 Task: Log work in the project AptitudeWorks for the issue 'Address issues related to incorrect calculations or data aggregation' spent time as '1w 2d 14h 7m' and remaining time as '2w 3d 14h 37m' and add a flag. Now add the issue to the epic 'High Availability Implementation'. Log work in the project AptitudeWorks for the issue 'Develop a new feature to allow for automated document generation' spent time as '5w 2d 6h 51m' and remaining time as '5w 1d 21h 31m' and clone the issue. Now add the issue to the epic 'Mobile Device Management'
Action: Mouse moved to (198, 63)
Screenshot: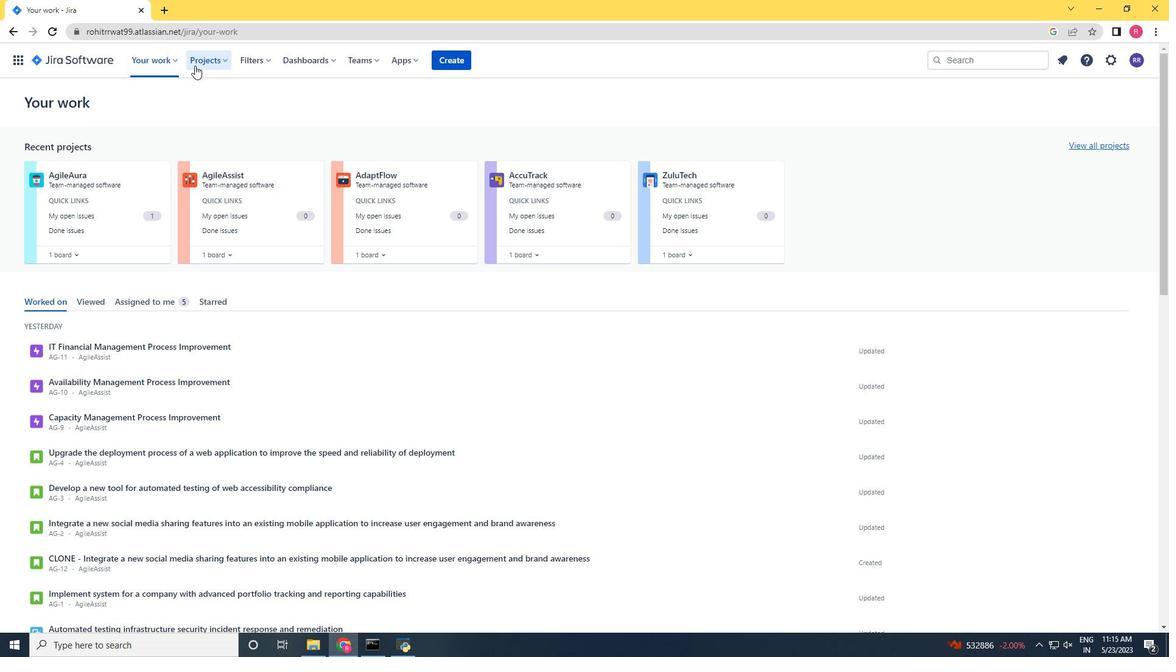 
Action: Mouse pressed left at (198, 63)
Screenshot: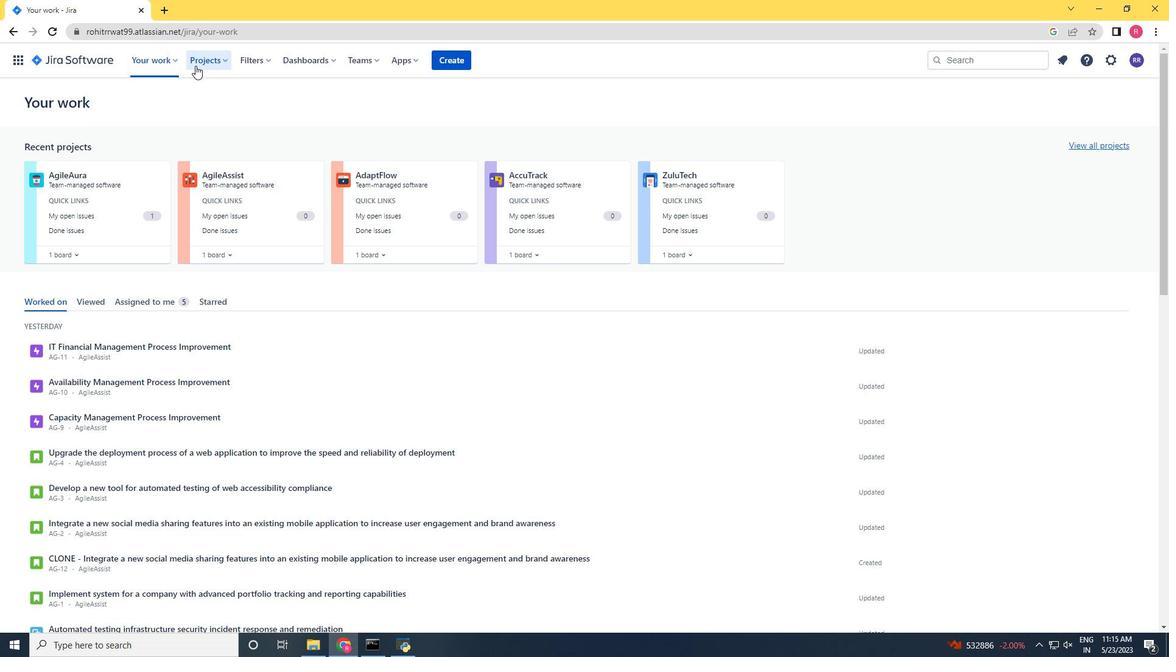 
Action: Mouse moved to (235, 107)
Screenshot: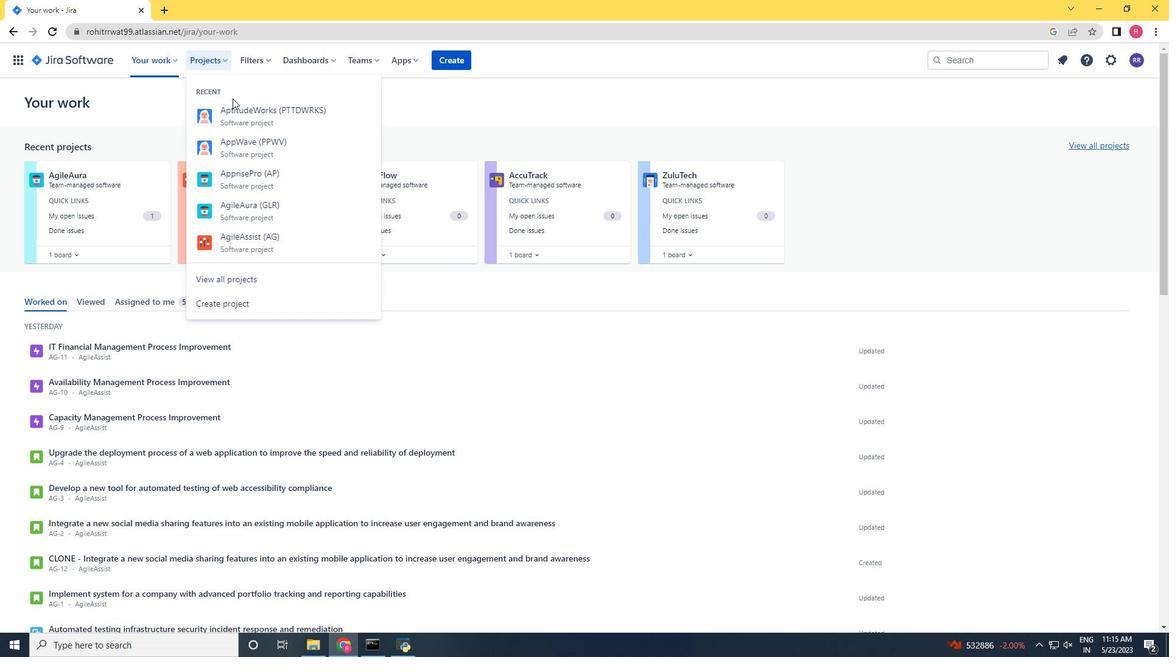 
Action: Mouse pressed left at (235, 107)
Screenshot: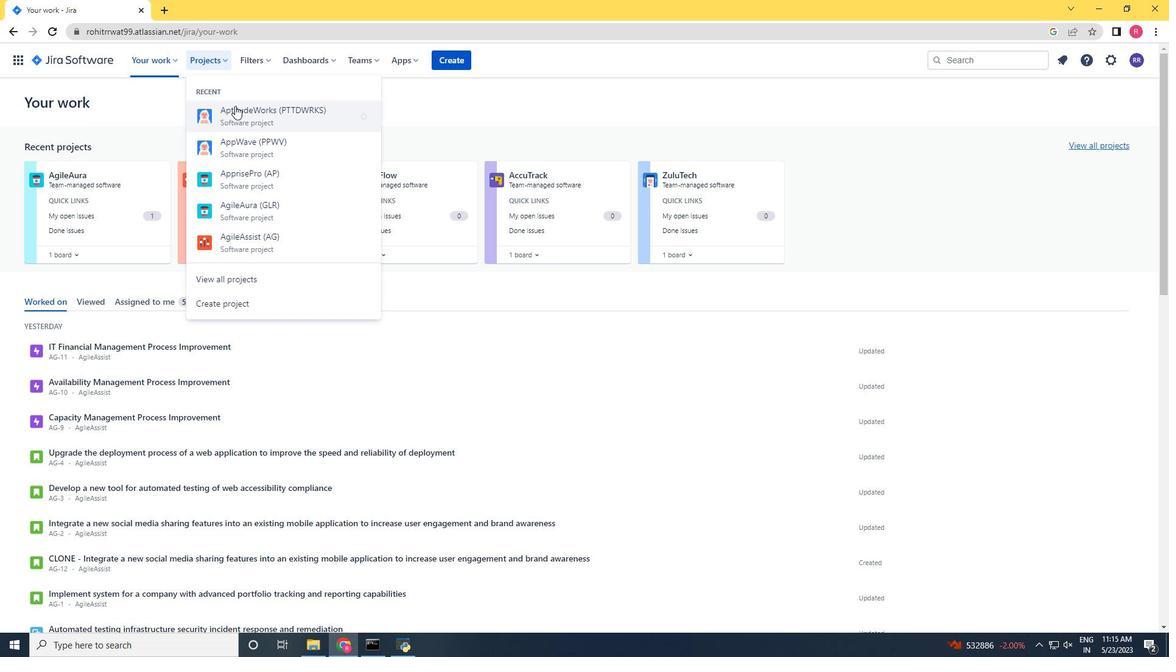 
Action: Mouse moved to (36, 191)
Screenshot: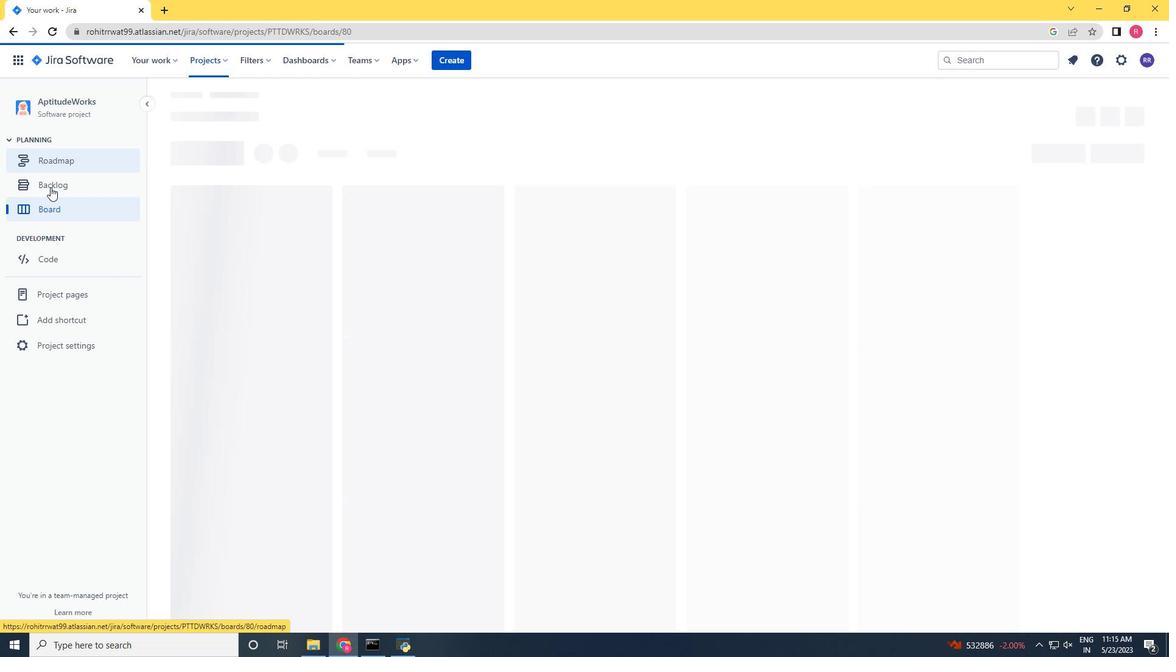 
Action: Mouse pressed left at (36, 191)
Screenshot: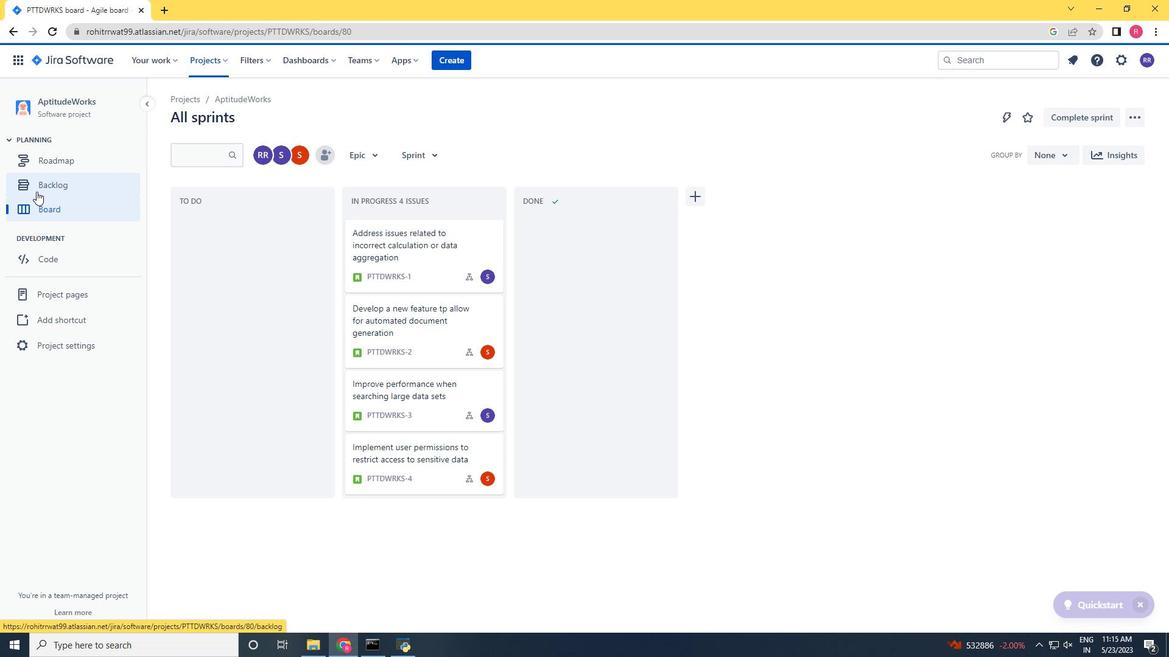 
Action: Mouse moved to (860, 219)
Screenshot: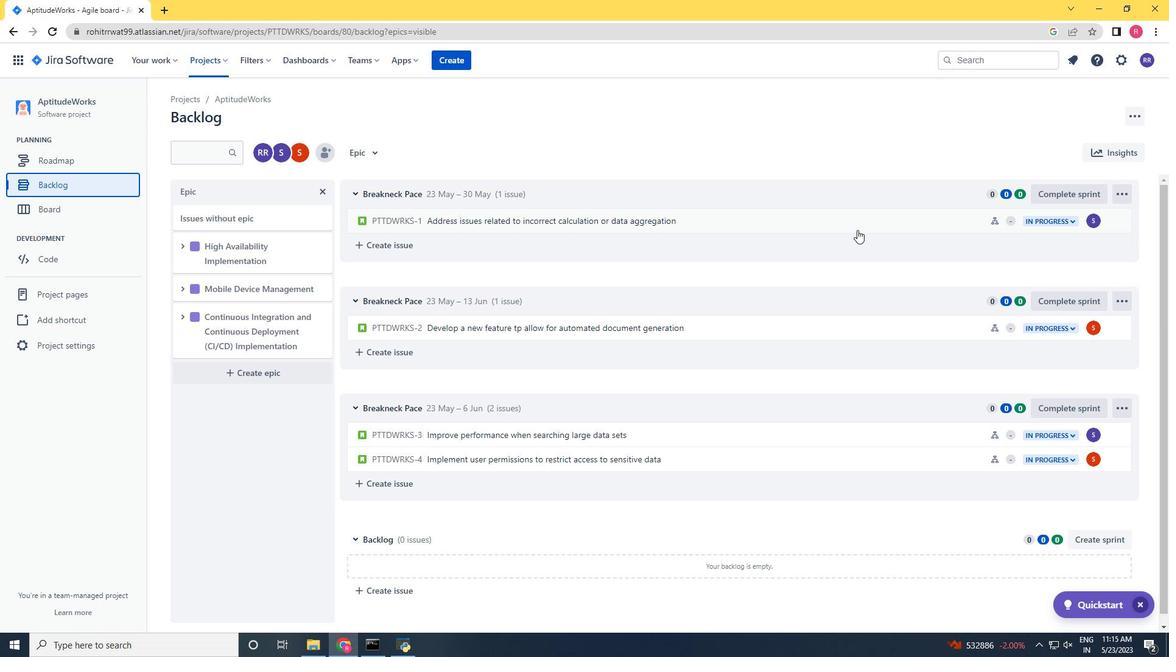 
Action: Mouse pressed left at (860, 219)
Screenshot: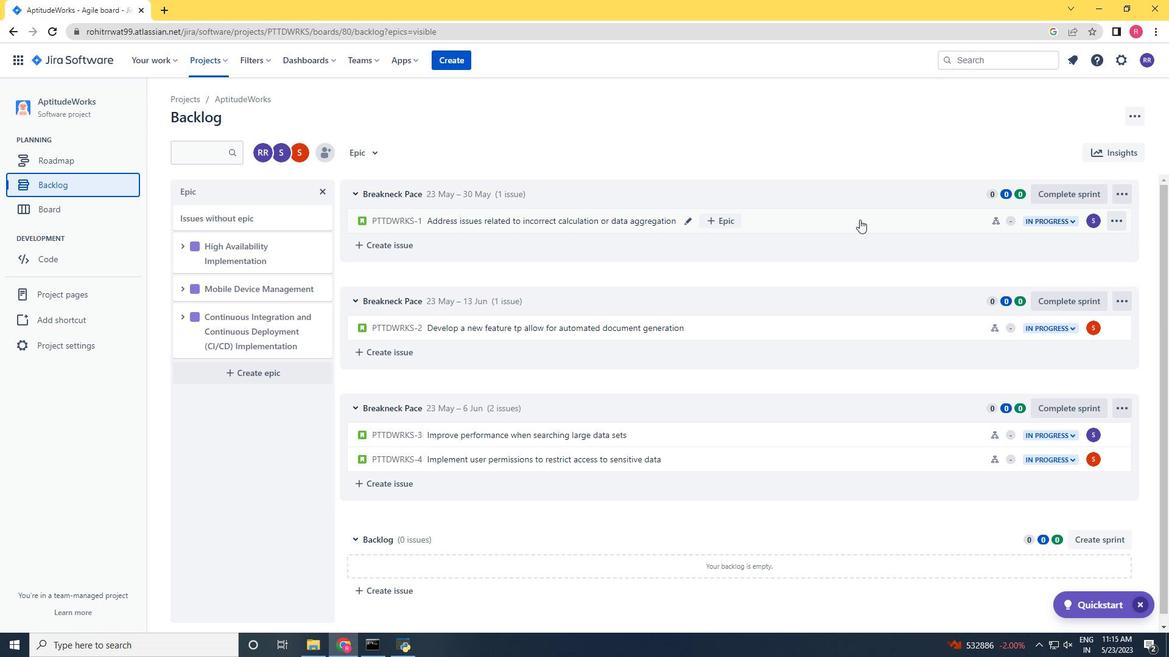 
Action: Mouse moved to (1117, 188)
Screenshot: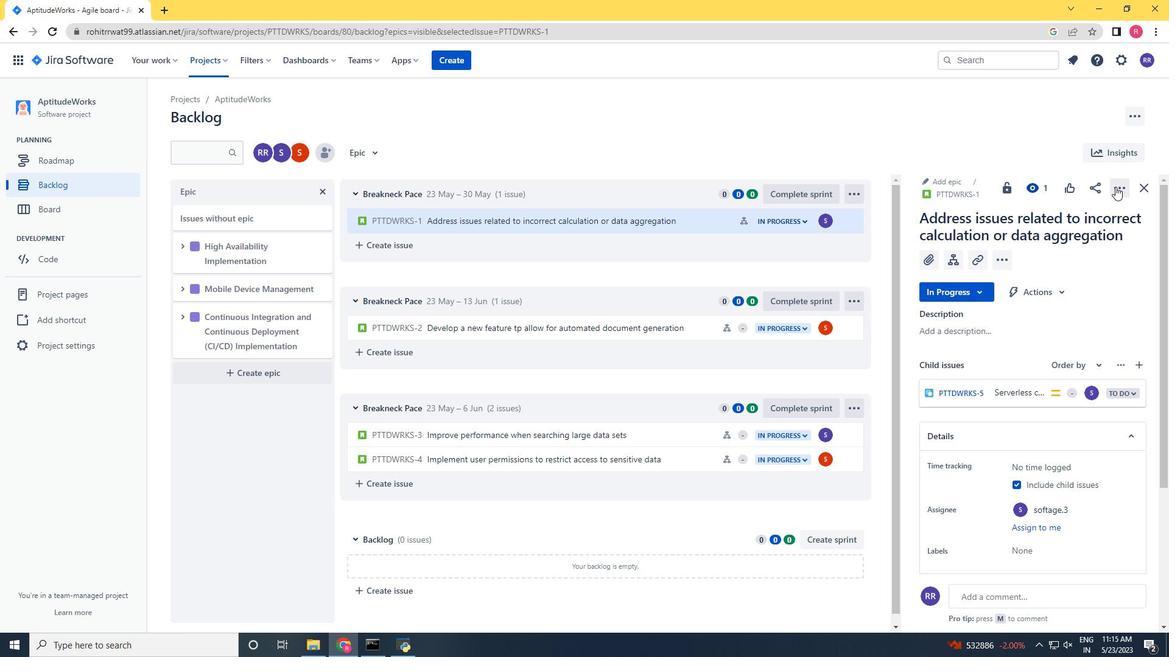 
Action: Mouse pressed left at (1116, 187)
Screenshot: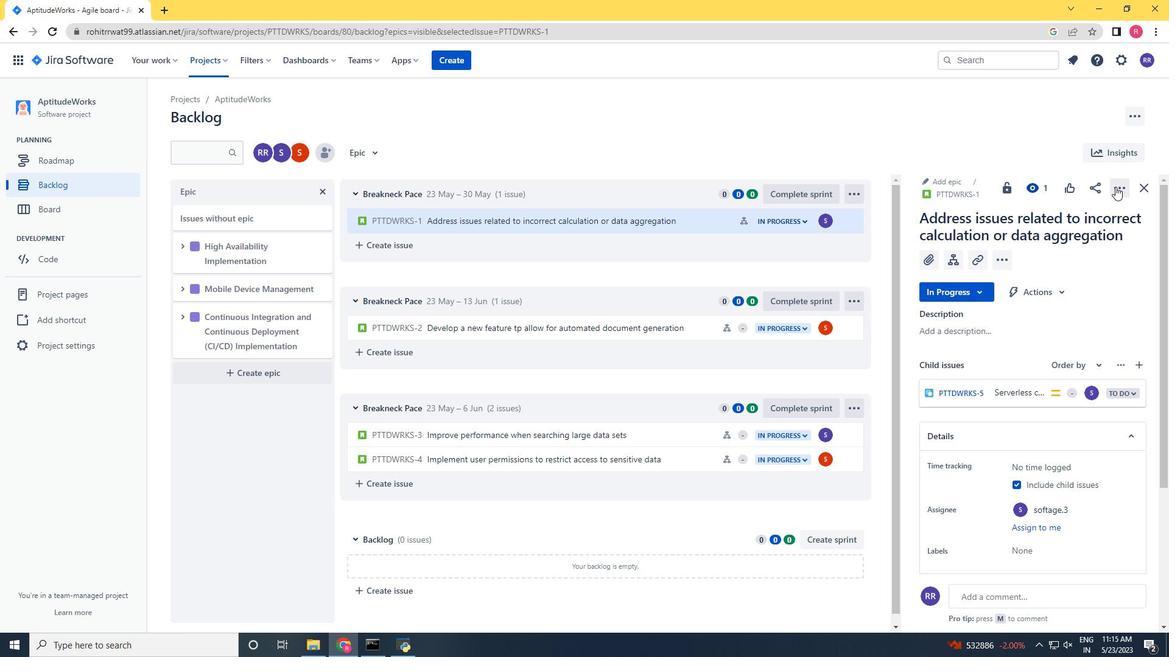 
Action: Mouse moved to (1047, 227)
Screenshot: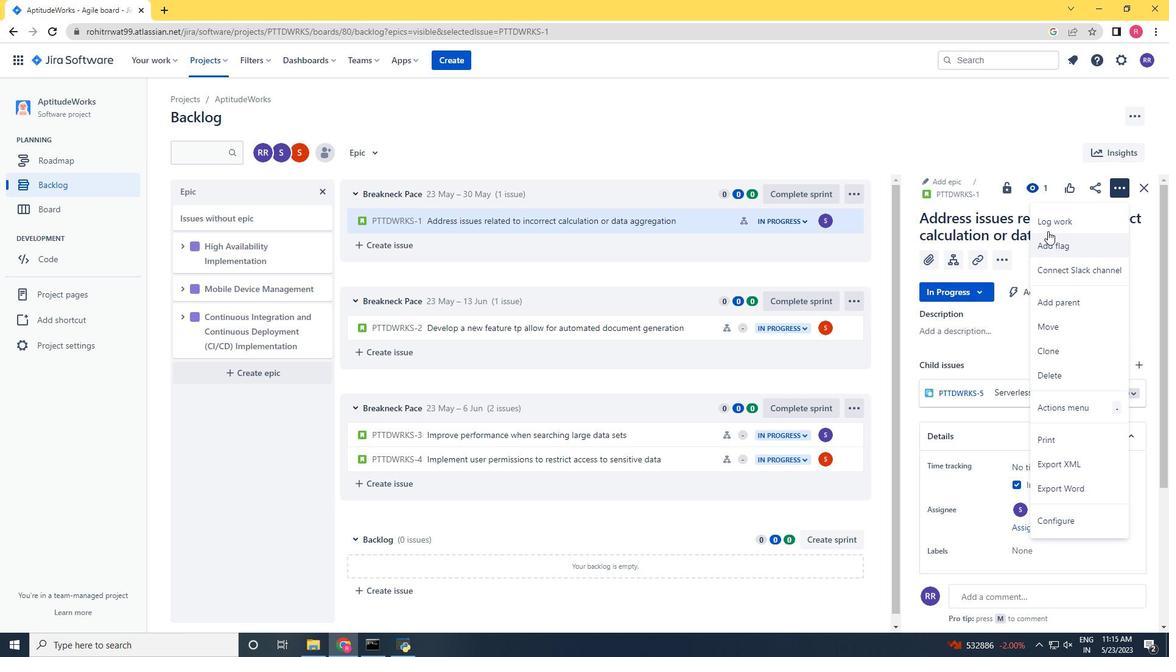 
Action: Mouse pressed left at (1047, 227)
Screenshot: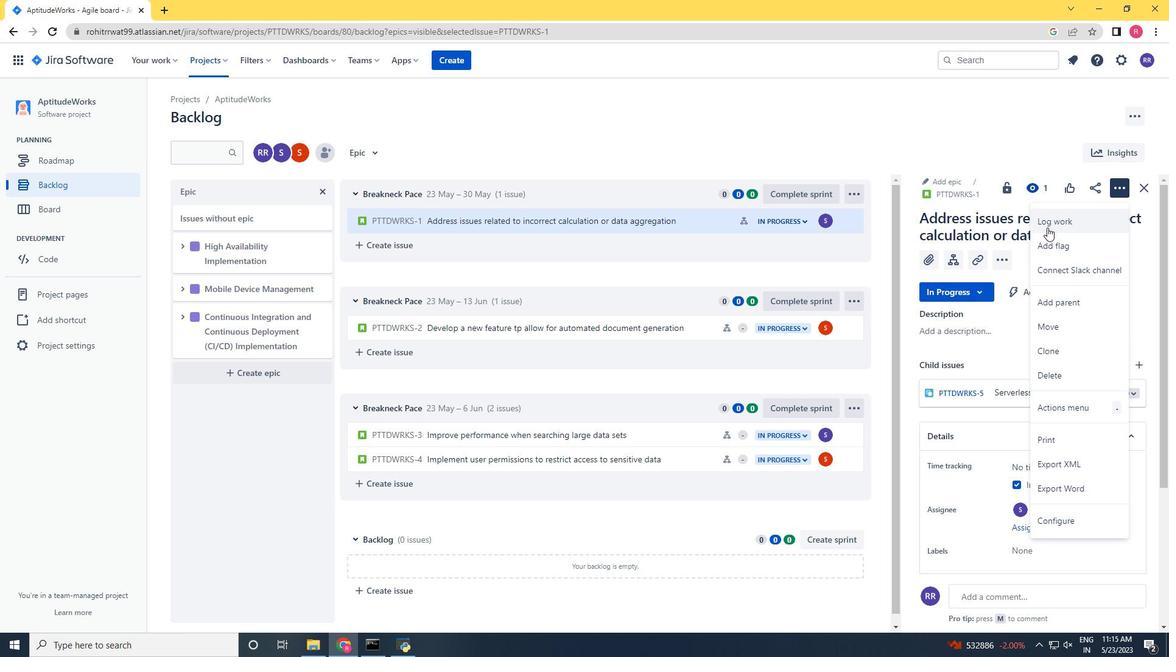 
Action: Mouse moved to (545, 306)
Screenshot: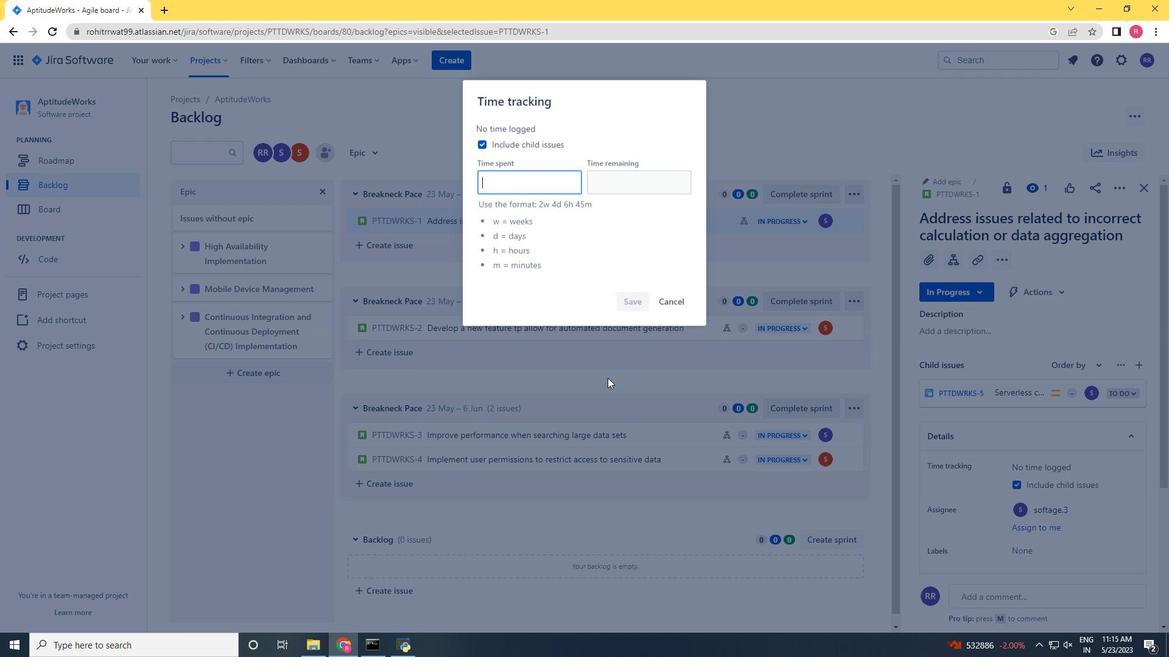 
Action: Key pressed 1w<Key.space>2d<Key.space>14h<Key.space>7m<Key.tab>2w<Key.space>3d<Key.space>14h<Key.space>2<Key.backspace>37m<Key.enter>
Screenshot: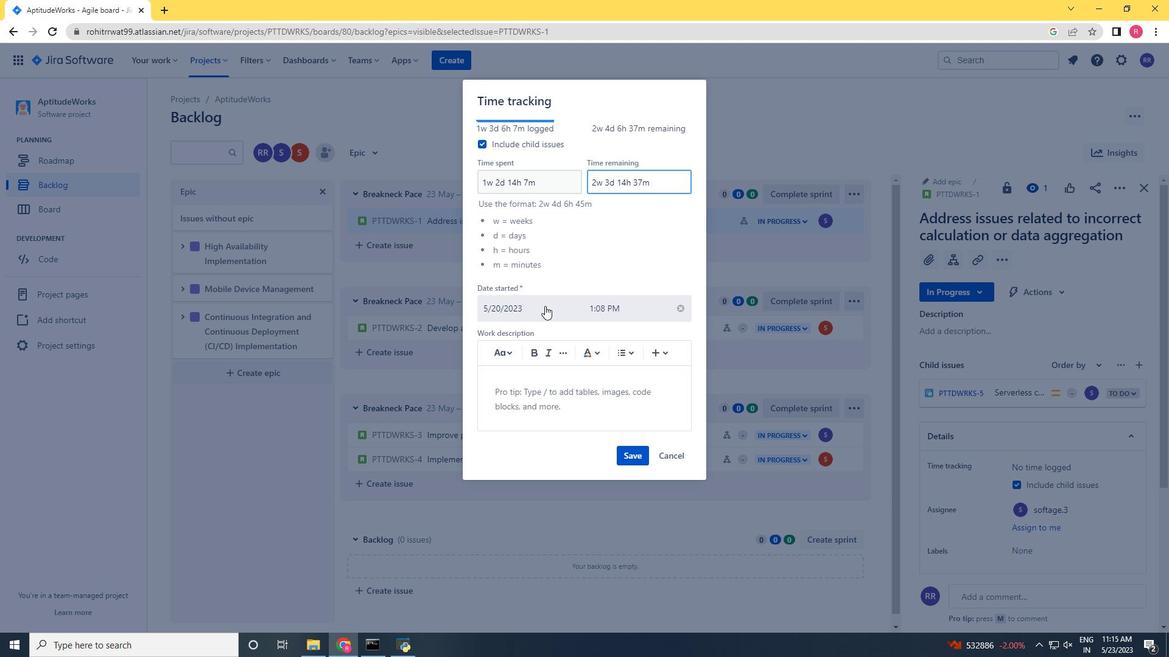 
Action: Mouse moved to (637, 452)
Screenshot: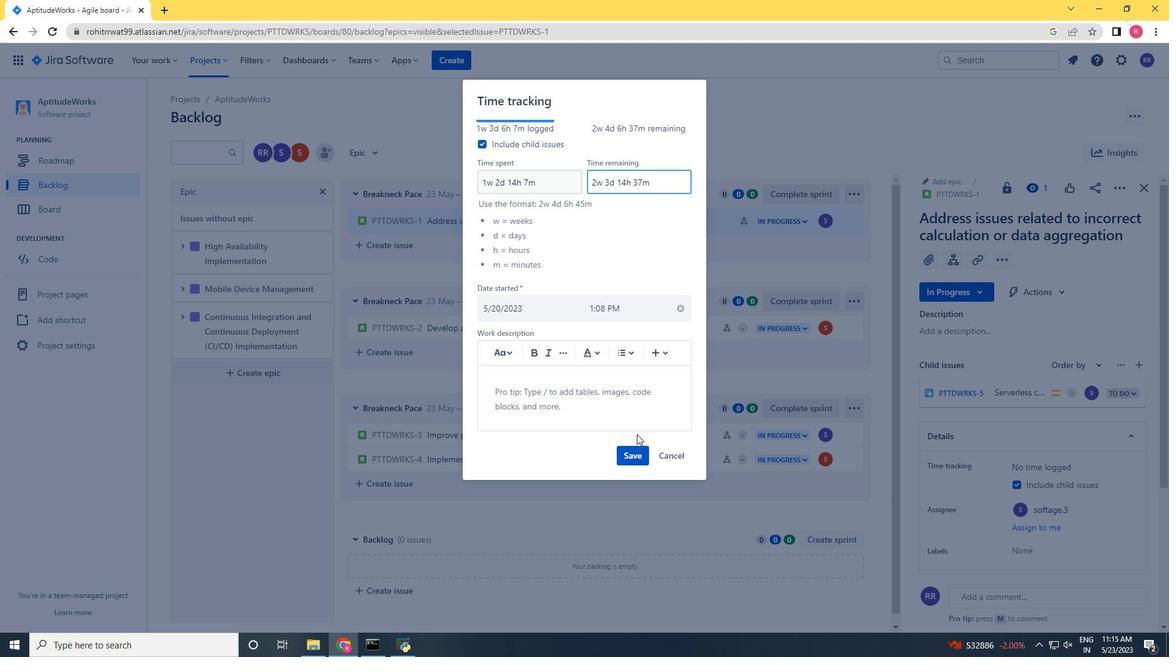 
Action: Mouse pressed left at (637, 452)
Screenshot: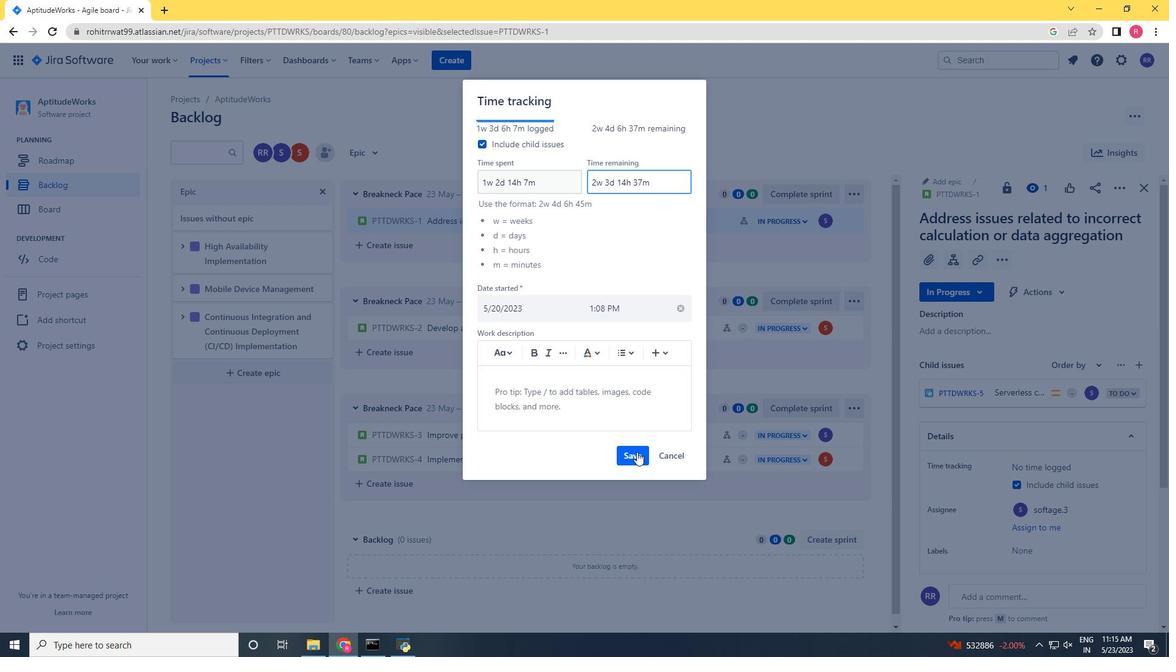 
Action: Mouse moved to (1110, 182)
Screenshot: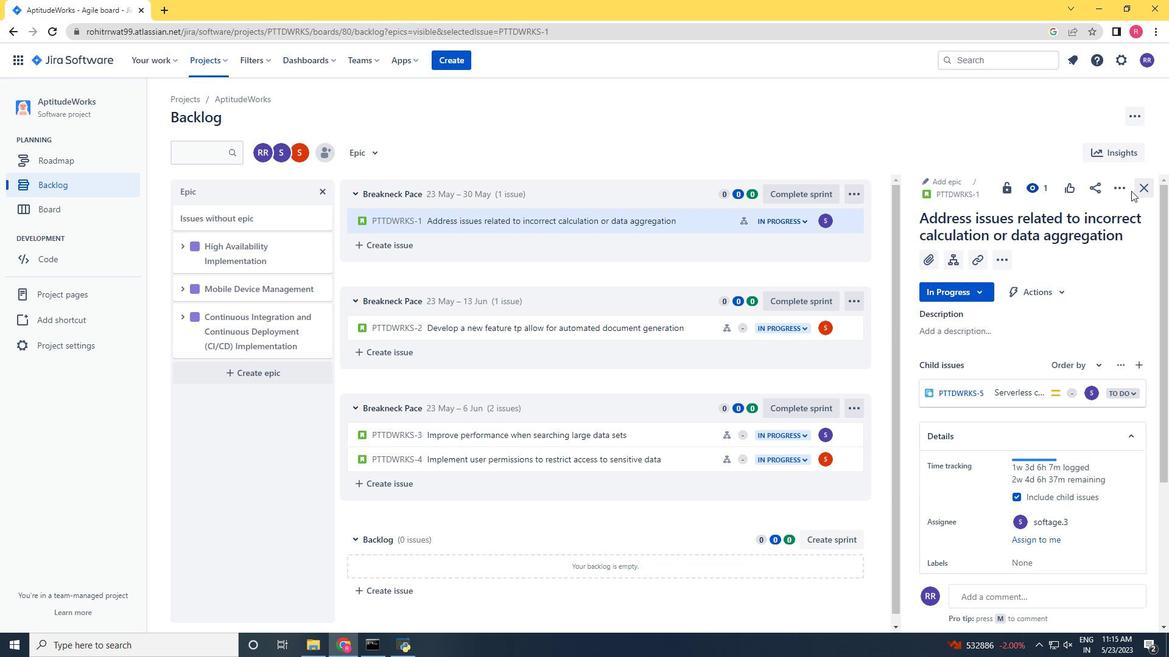 
Action: Mouse pressed left at (1110, 182)
Screenshot: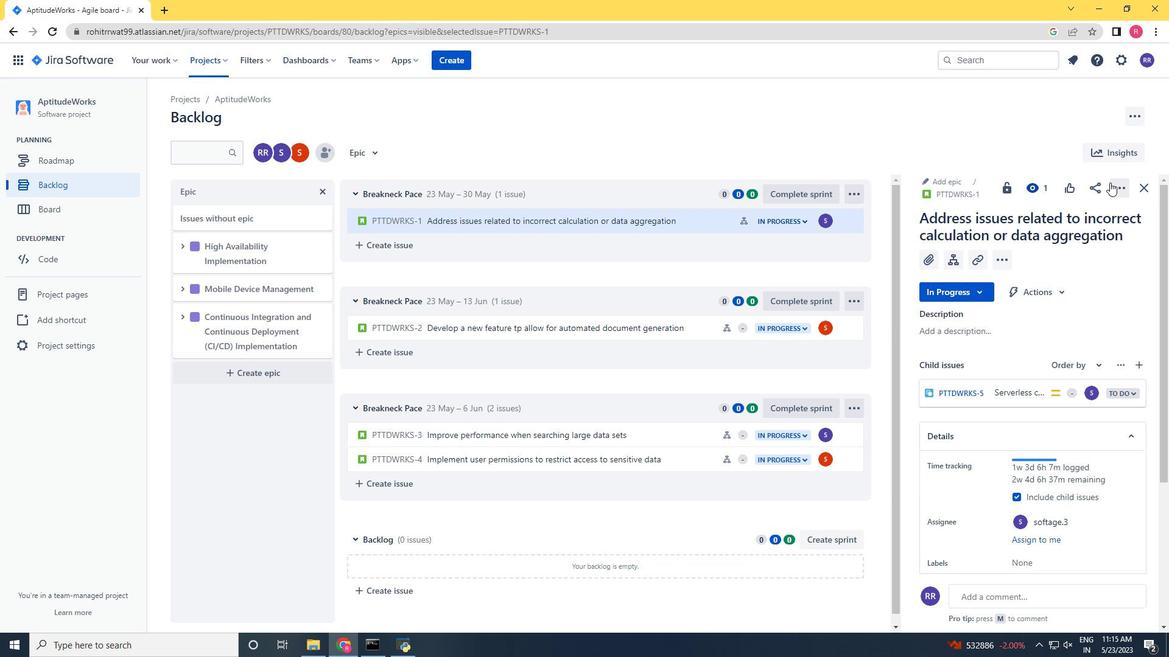 
Action: Mouse moved to (1052, 245)
Screenshot: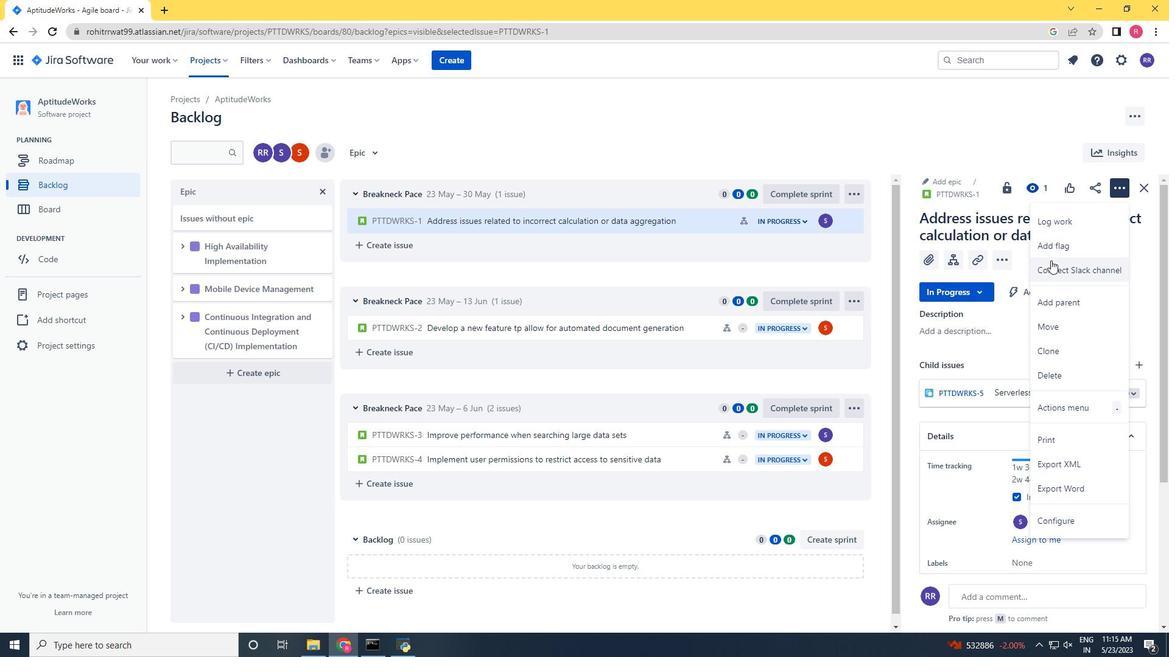 
Action: Mouse pressed left at (1052, 245)
Screenshot: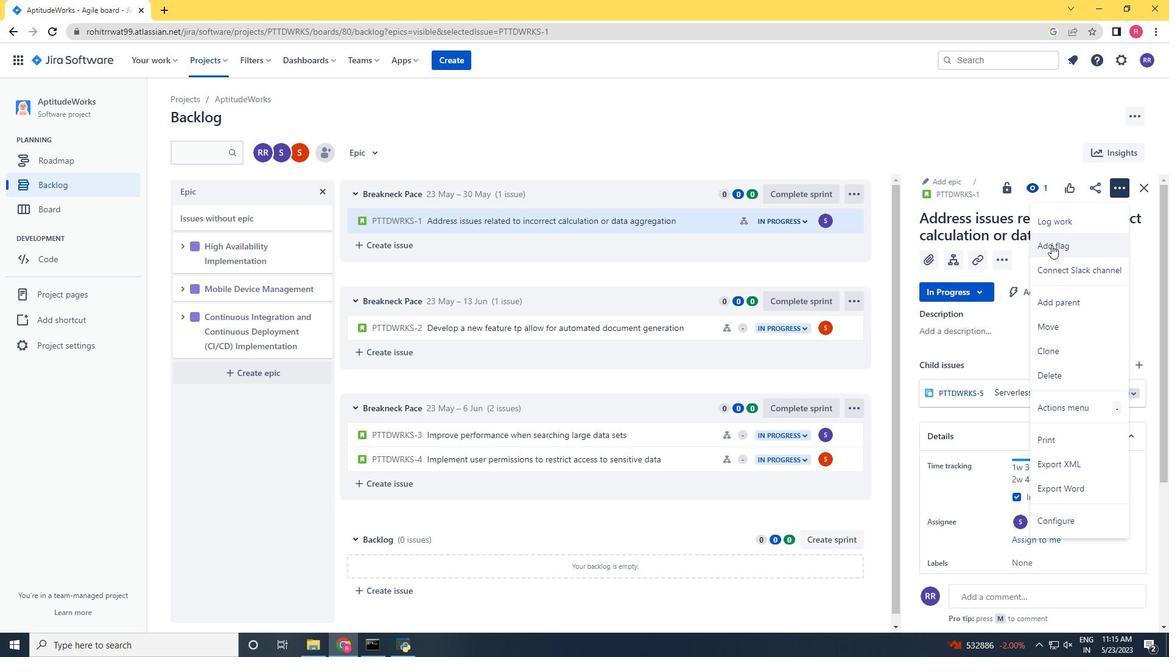 
Action: Mouse moved to (685, 219)
Screenshot: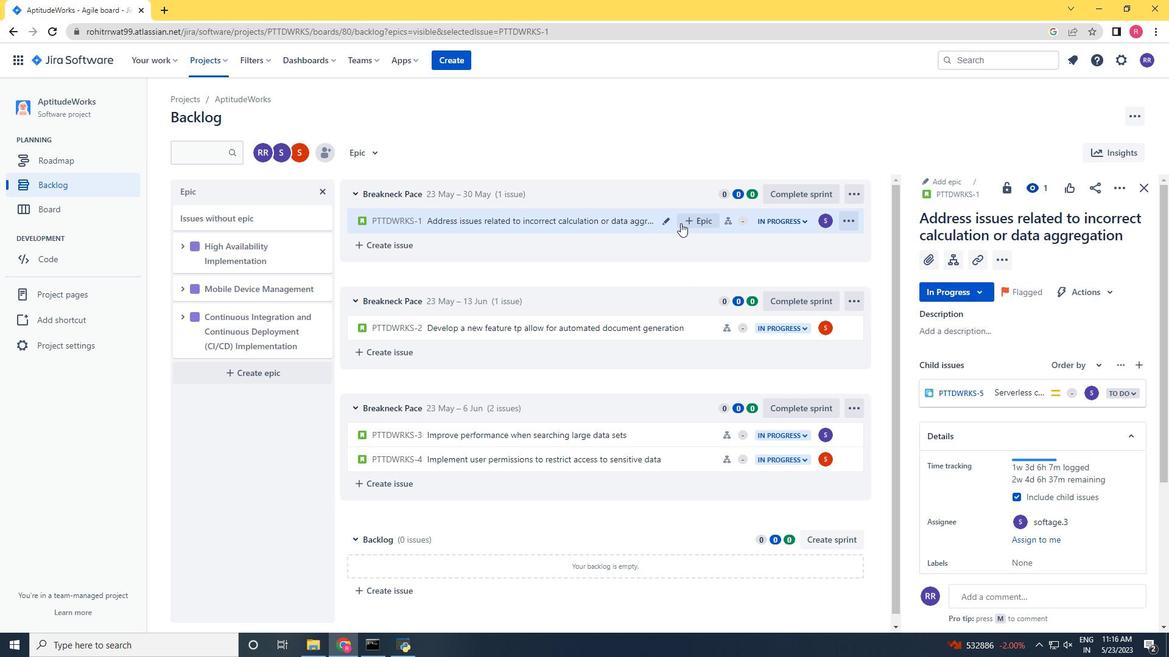 
Action: Mouse pressed left at (685, 219)
Screenshot: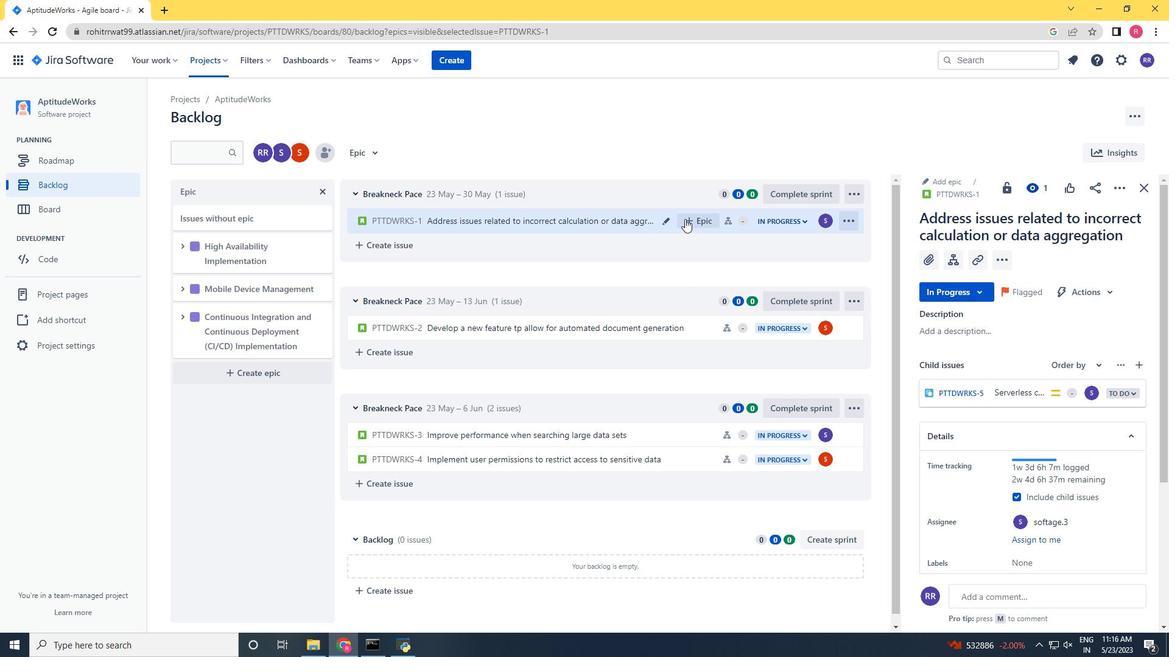 
Action: Mouse moved to (725, 303)
Screenshot: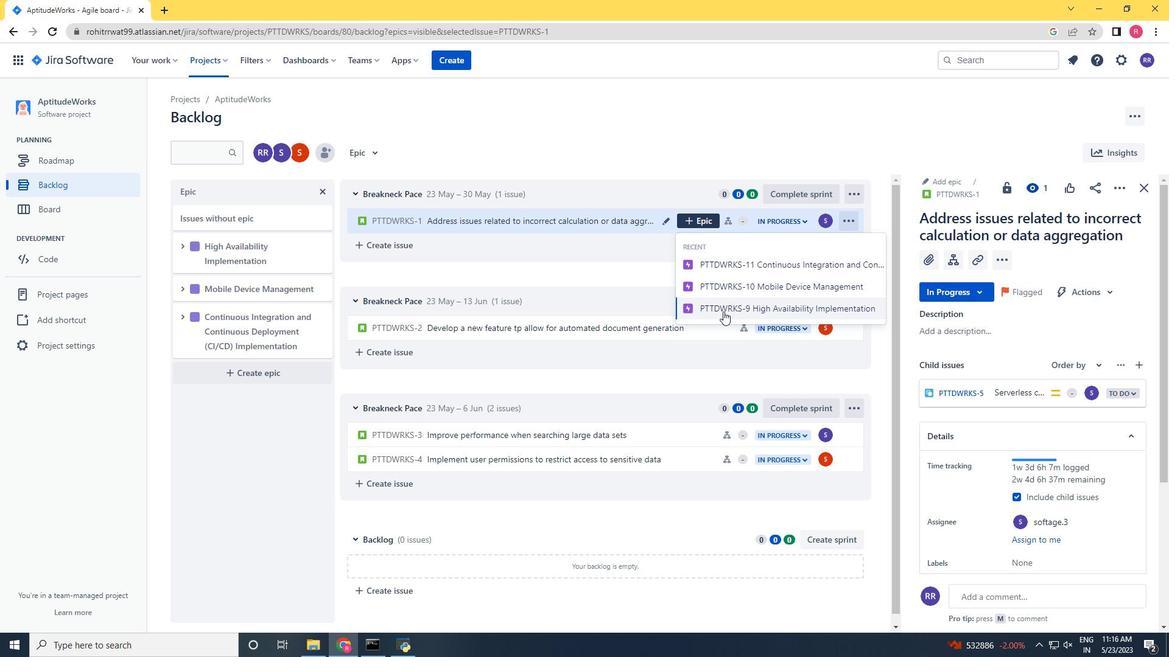 
Action: Mouse pressed left at (725, 303)
Screenshot: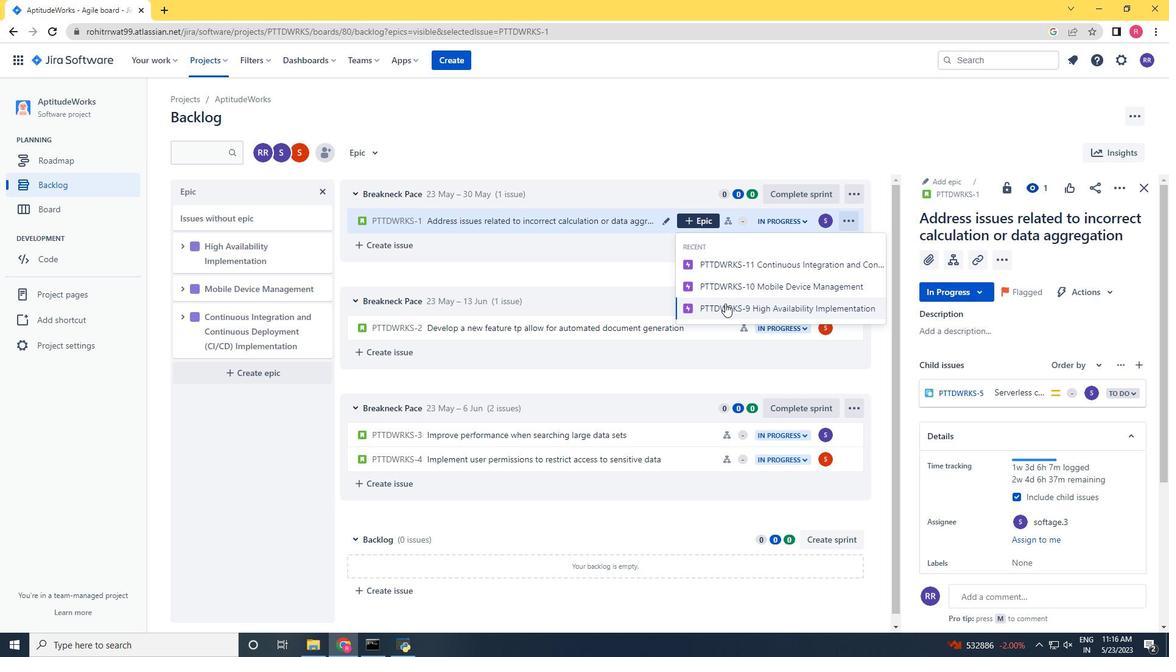 
Action: Mouse moved to (648, 333)
Screenshot: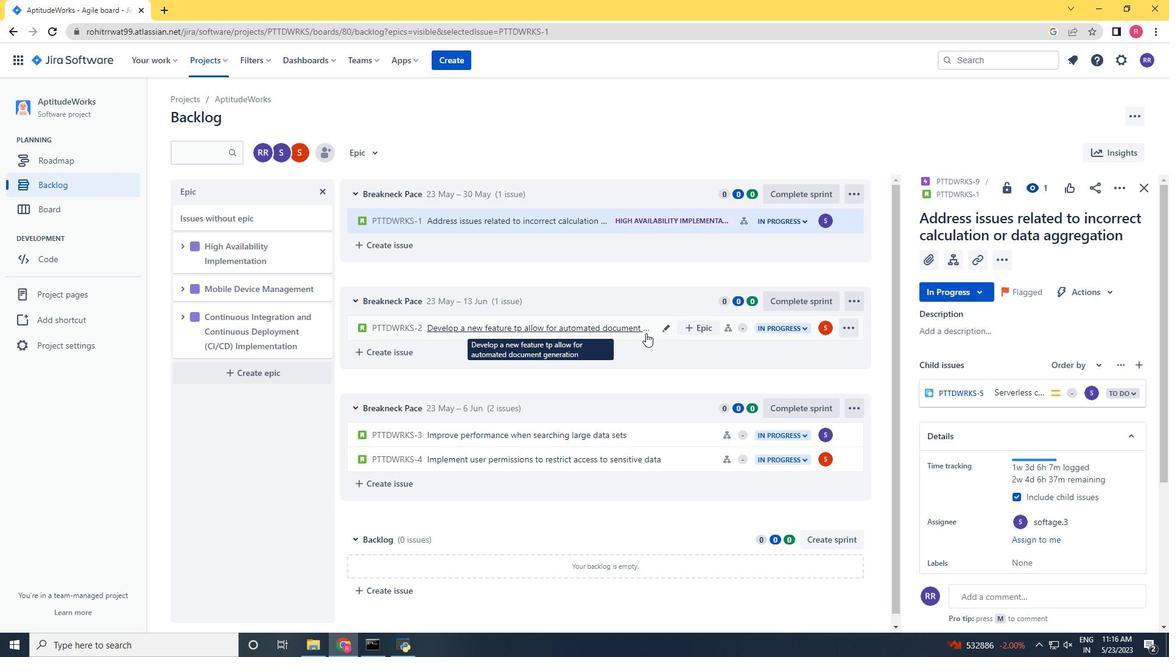 
Action: Mouse pressed left at (648, 333)
Screenshot: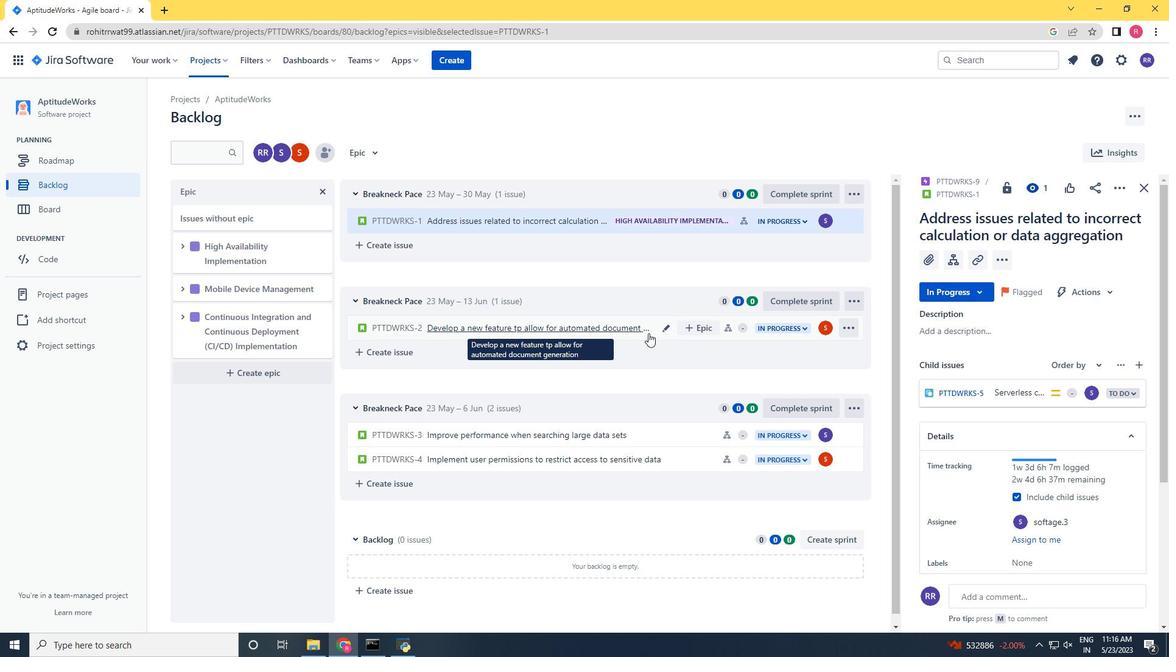 
Action: Mouse moved to (1115, 189)
Screenshot: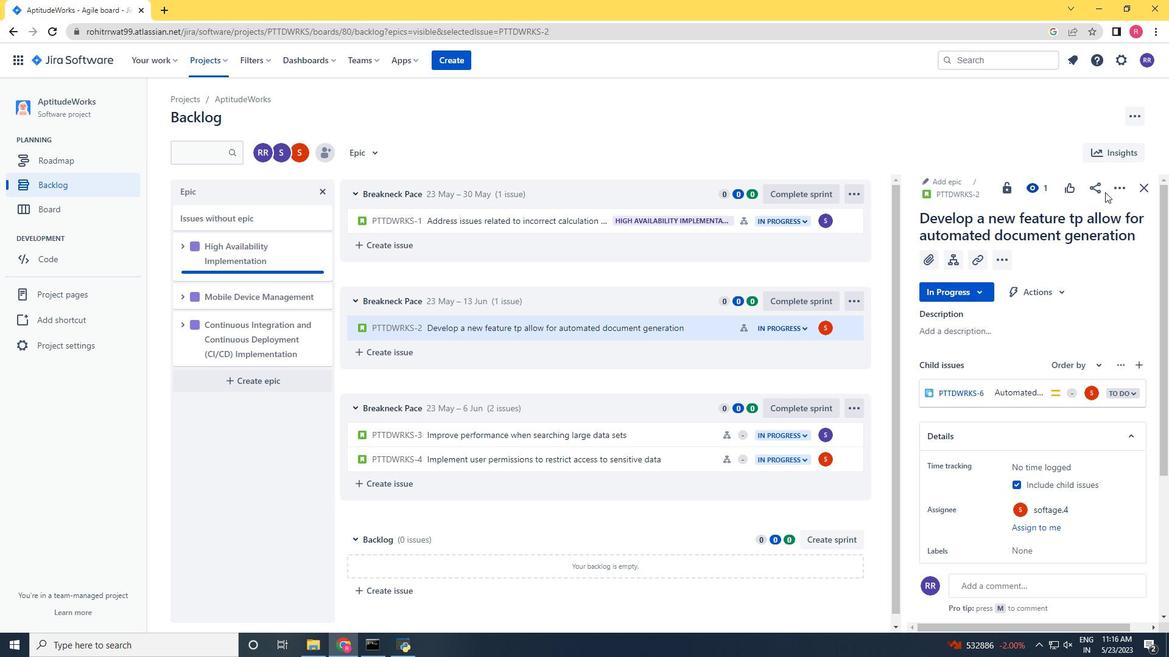 
Action: Mouse pressed left at (1115, 189)
Screenshot: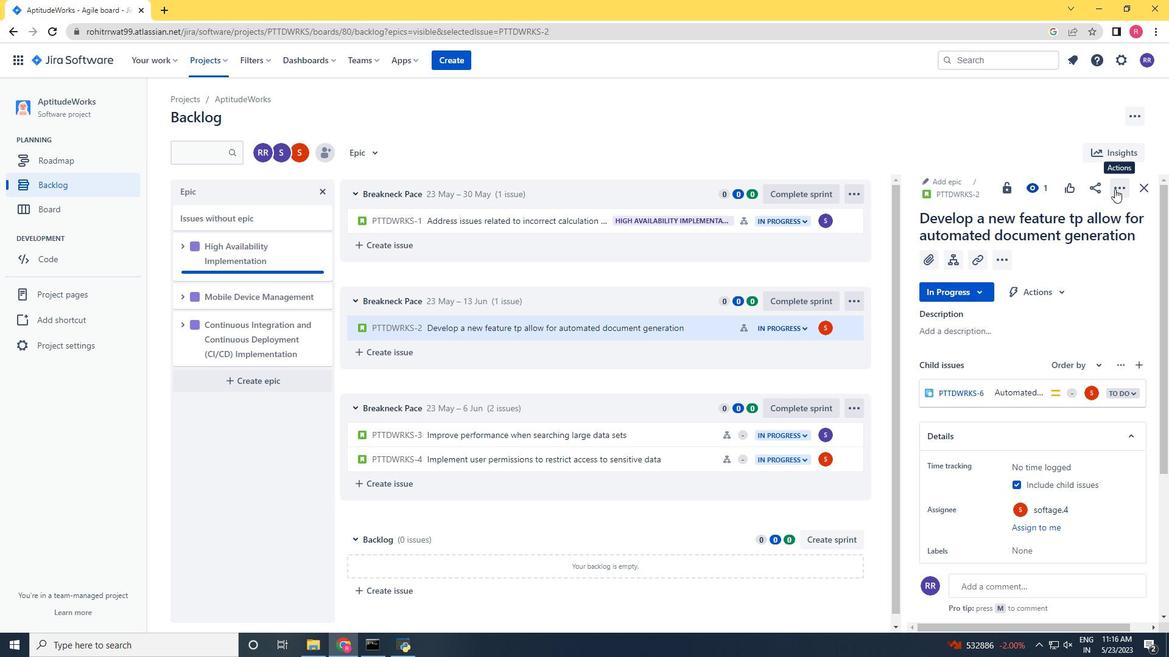 
Action: Mouse moved to (1081, 216)
Screenshot: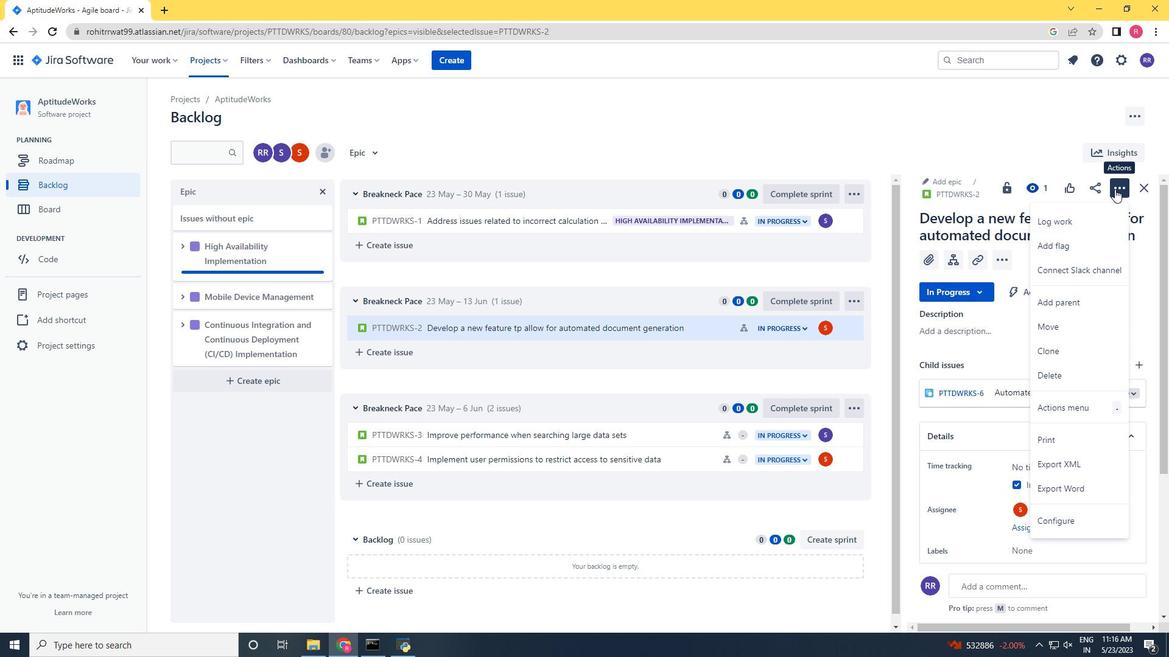 
Action: Mouse pressed left at (1081, 216)
Screenshot: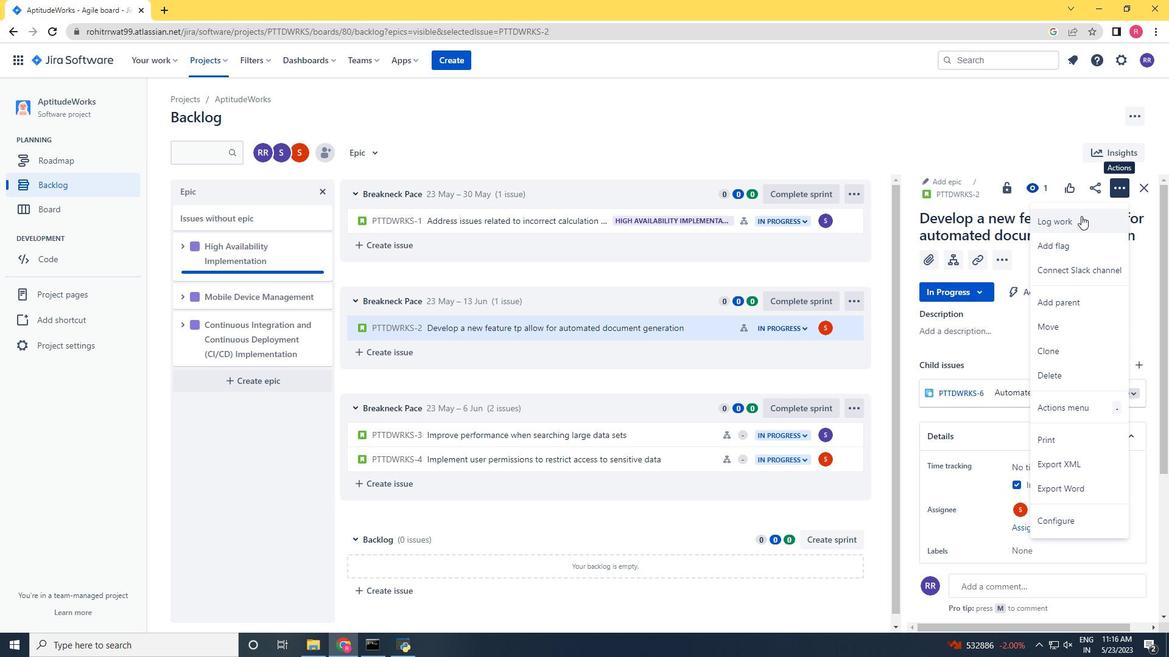 
Action: Mouse moved to (501, 222)
Screenshot: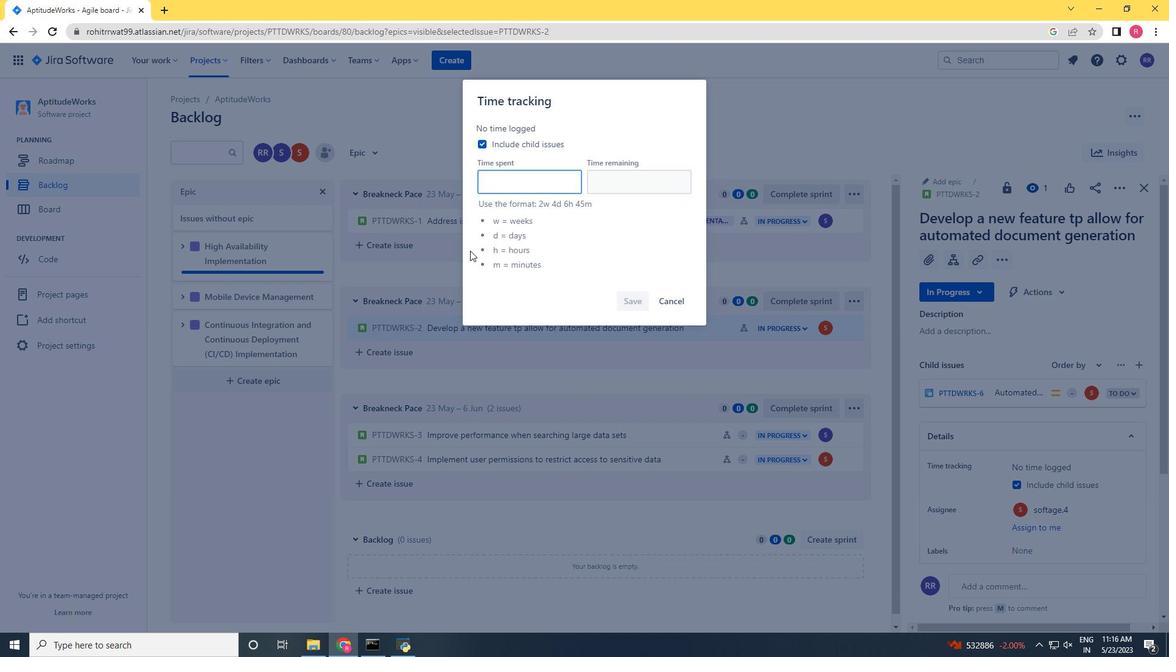 
Action: Key pressed 5w<Key.space>2d<Key.space>6h<Key.space><Key.space>51m<Key.space>
Screenshot: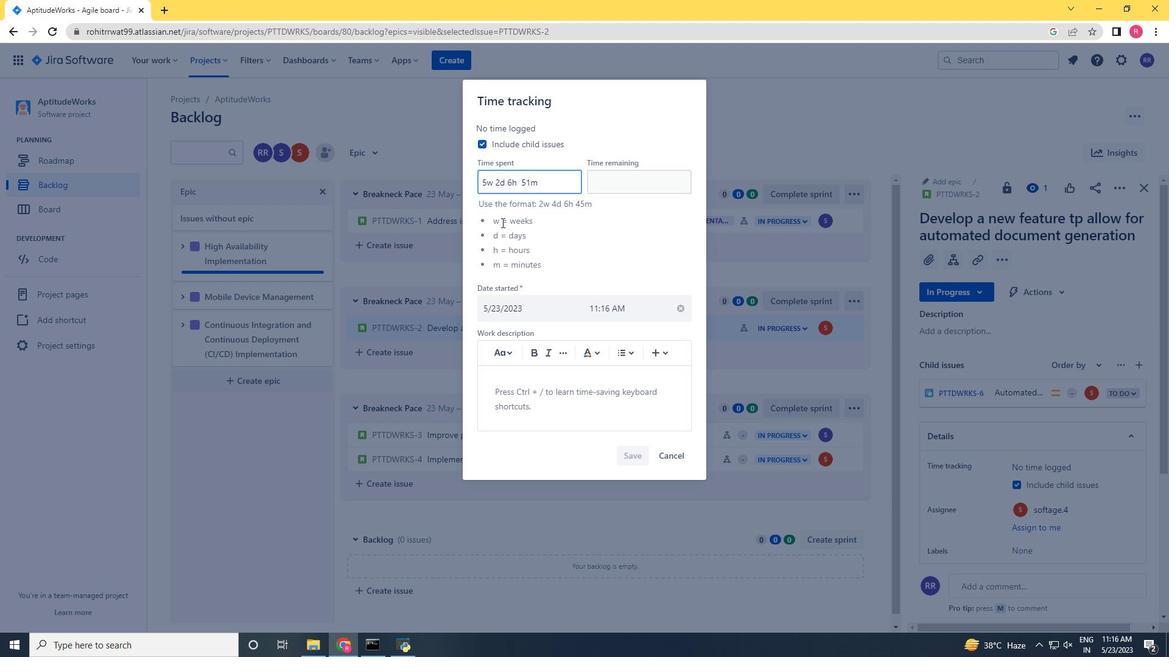 
Action: Mouse moved to (523, 180)
Screenshot: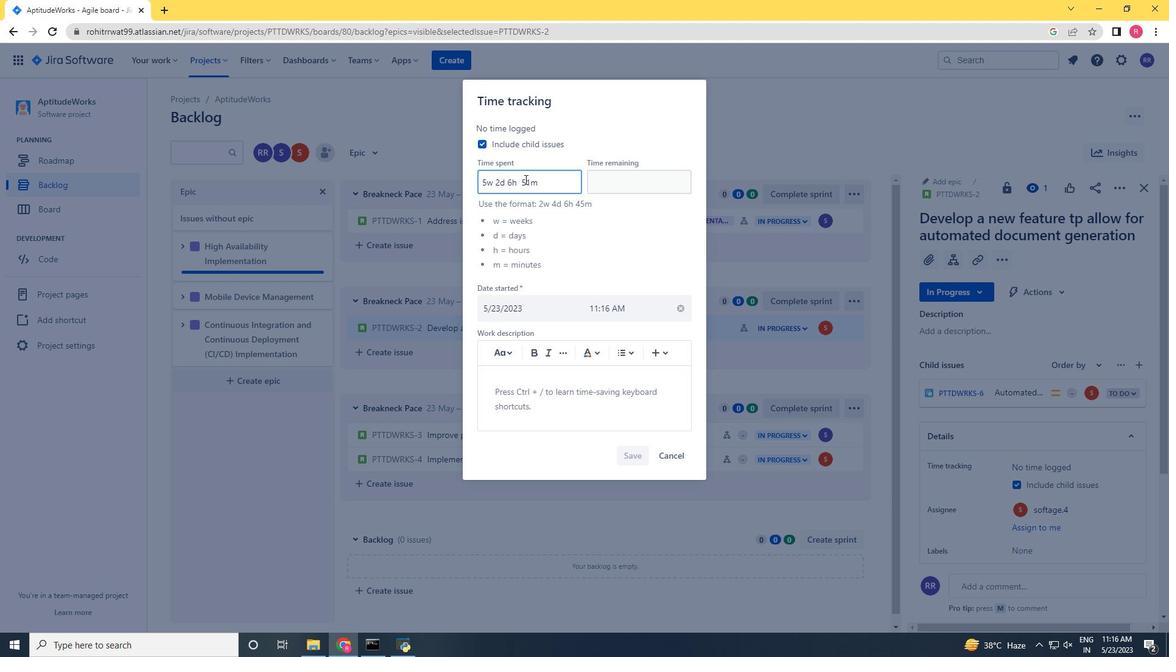 
Action: Mouse pressed left at (523, 180)
Screenshot: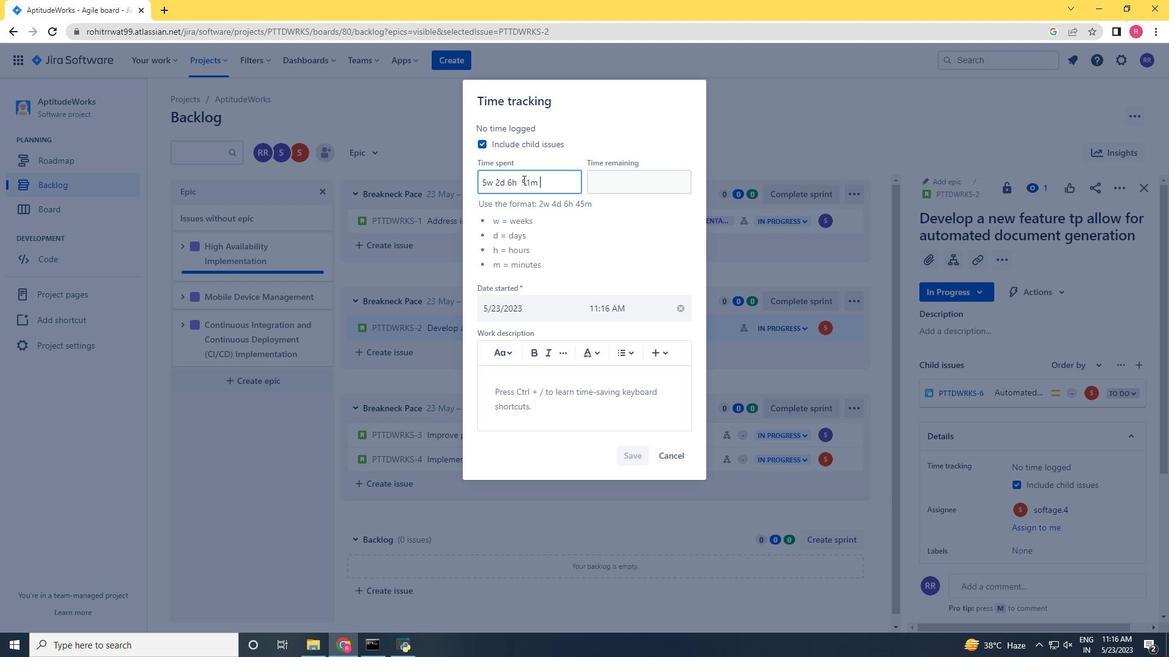 
Action: Key pressed <Key.backspace>
Screenshot: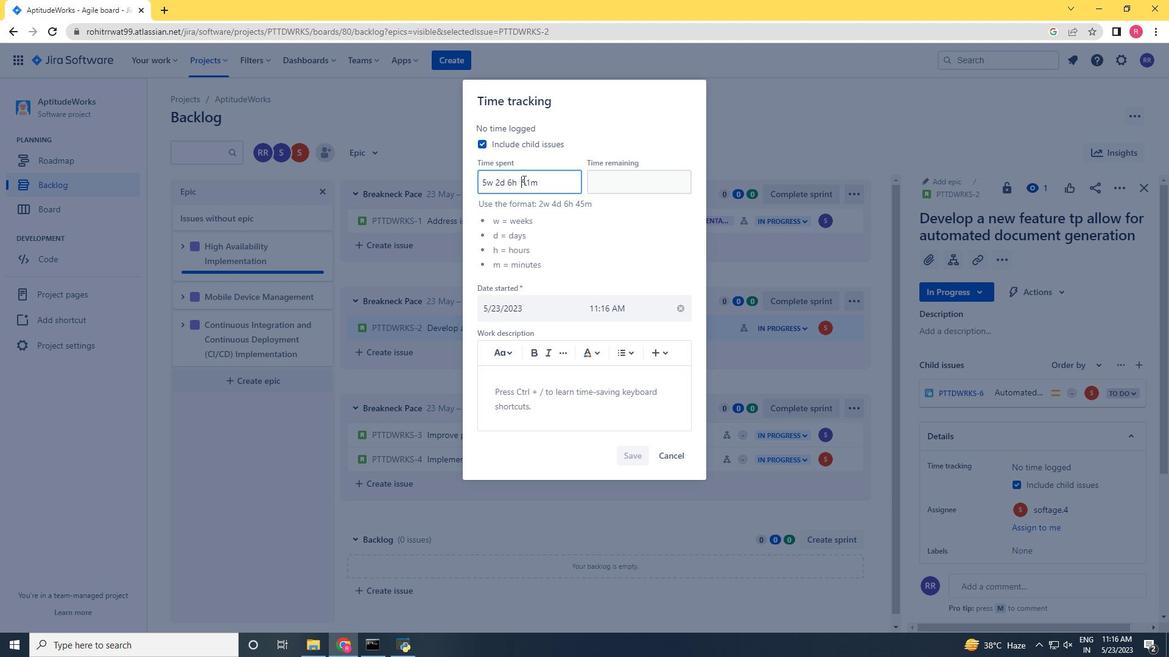 
Action: Mouse moved to (599, 183)
Screenshot: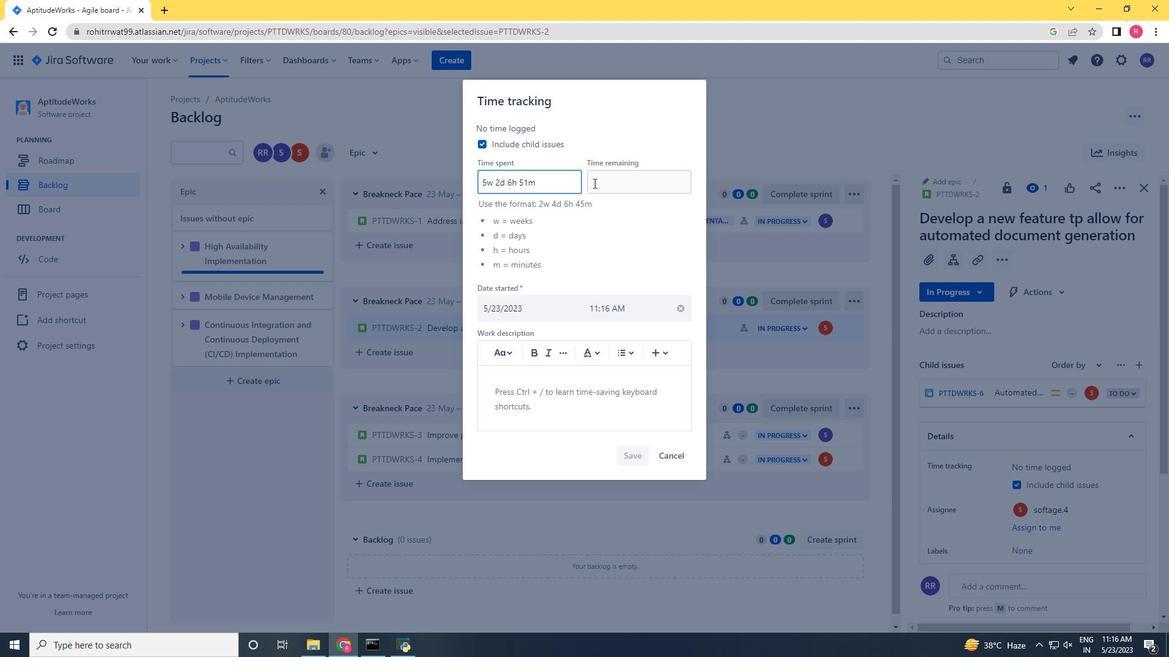 
Action: Mouse pressed left at (599, 183)
Screenshot: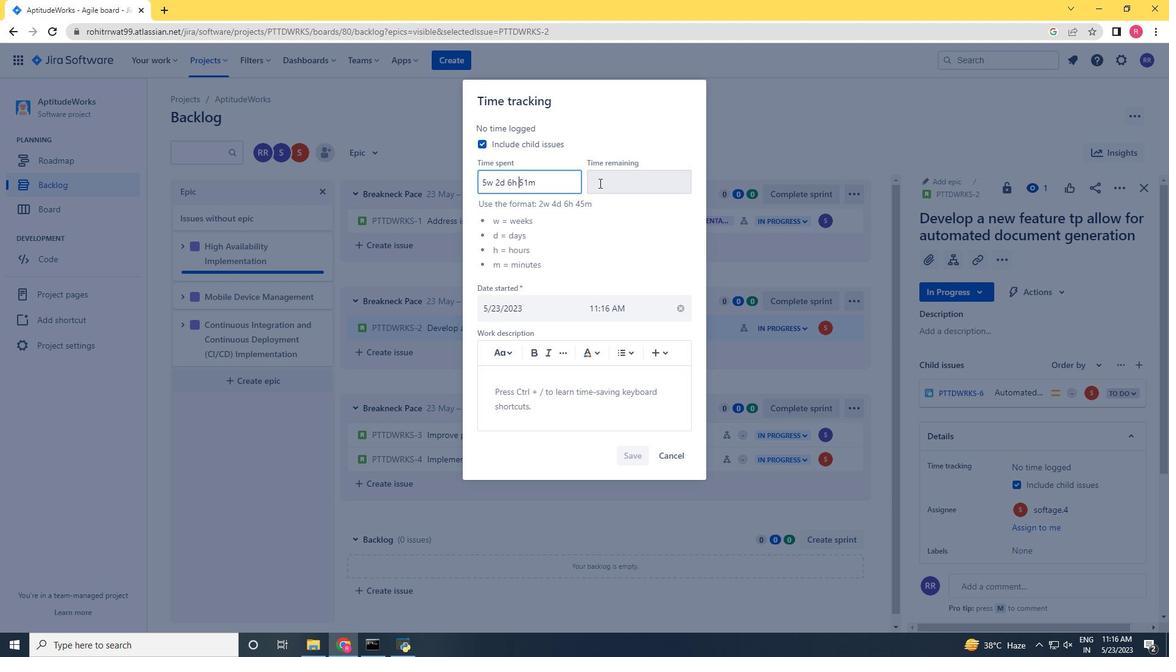 
Action: Mouse moved to (604, 279)
Screenshot: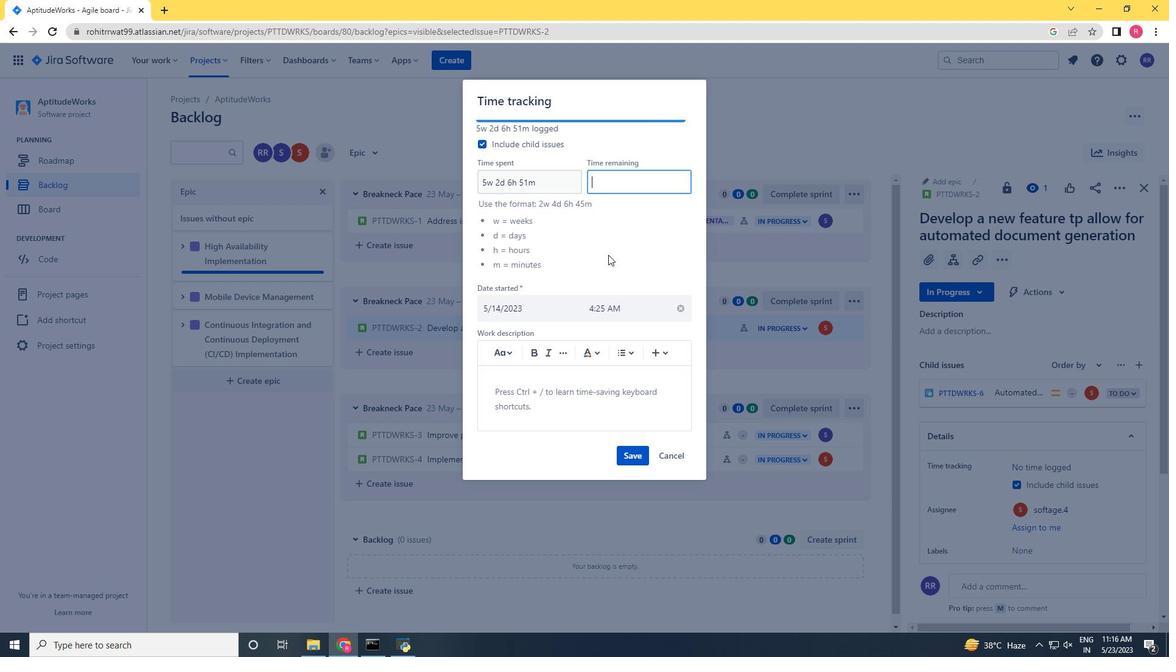 
Action: Key pressed 5w<Key.space>1d<Key.space>21h<Key.space>31mm<Key.backspace>
Screenshot: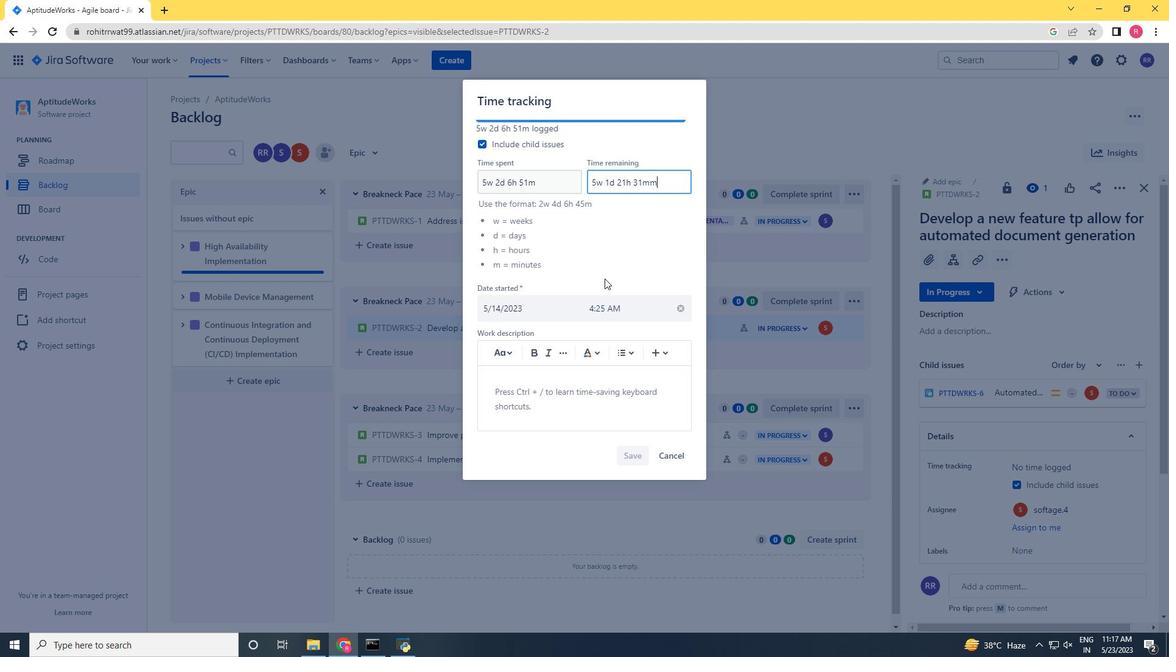 
Action: Mouse moved to (625, 458)
Screenshot: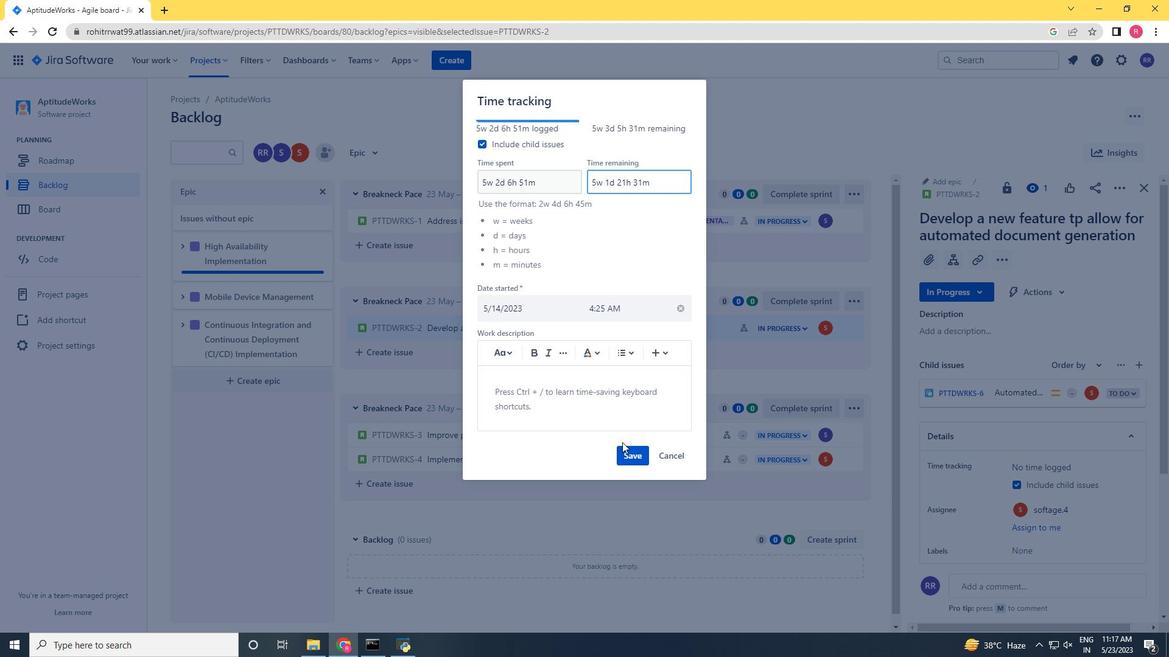
Action: Mouse pressed left at (625, 458)
Screenshot: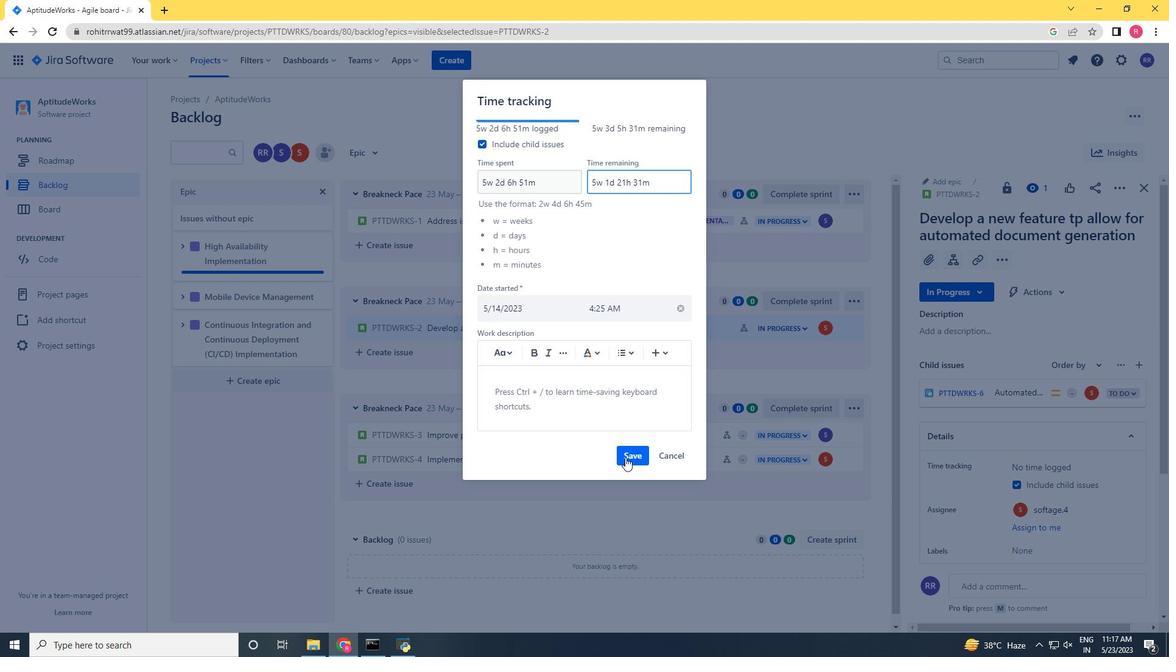 
Action: Mouse moved to (1114, 185)
Screenshot: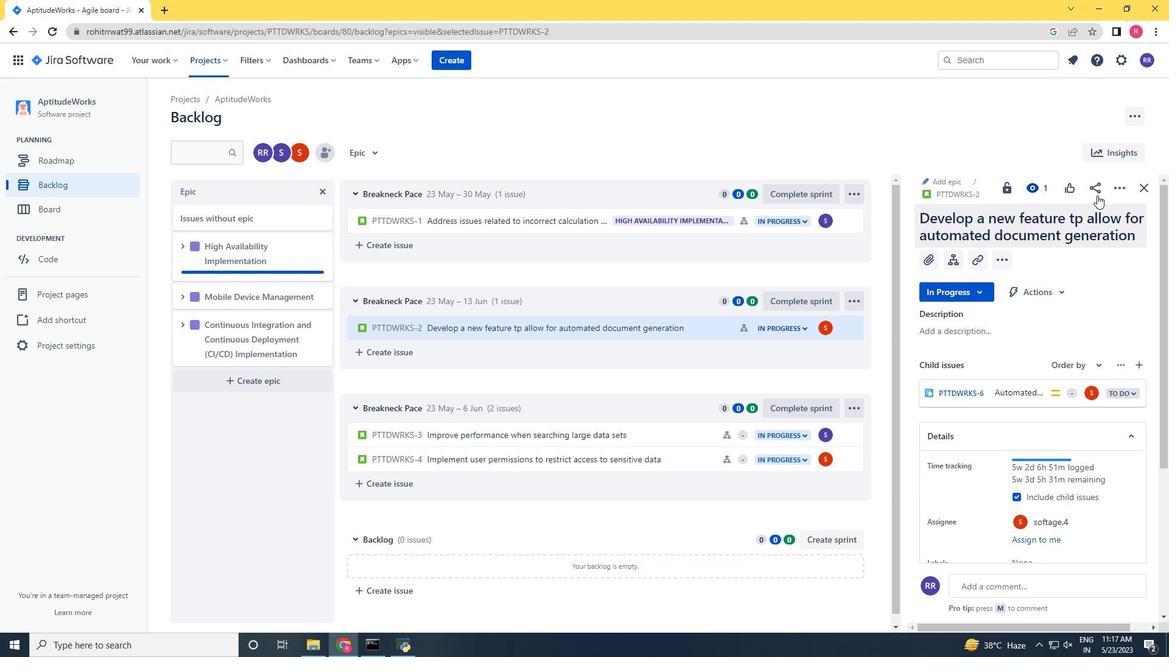 
Action: Mouse pressed left at (1114, 185)
Screenshot: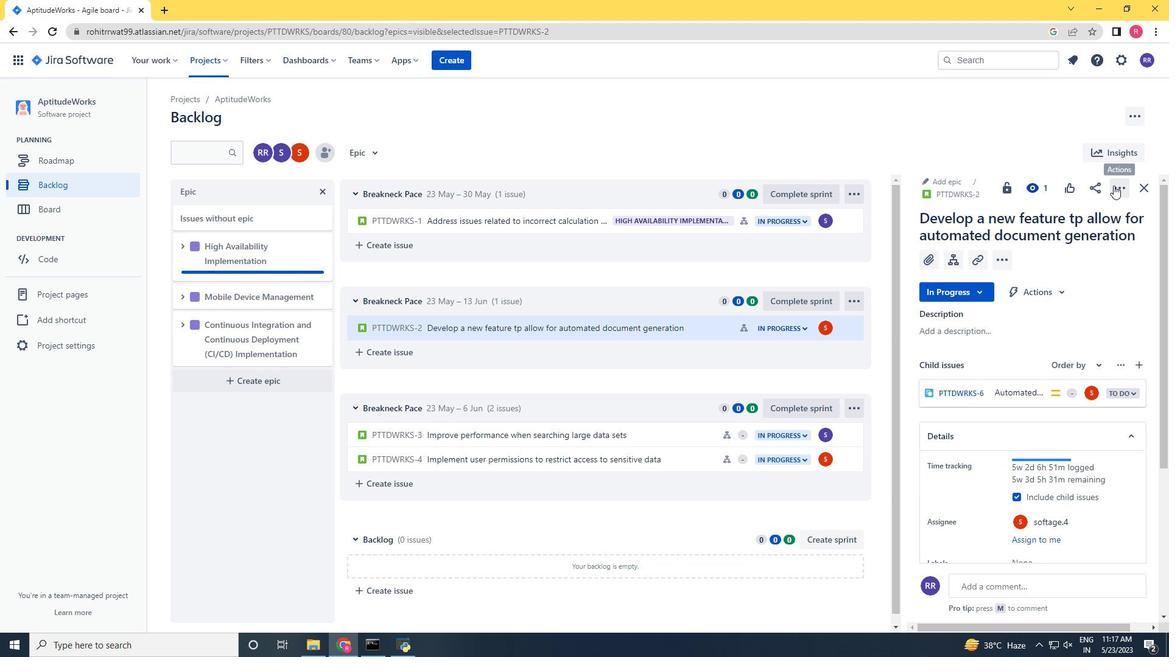 
Action: Mouse moved to (1078, 353)
Screenshot: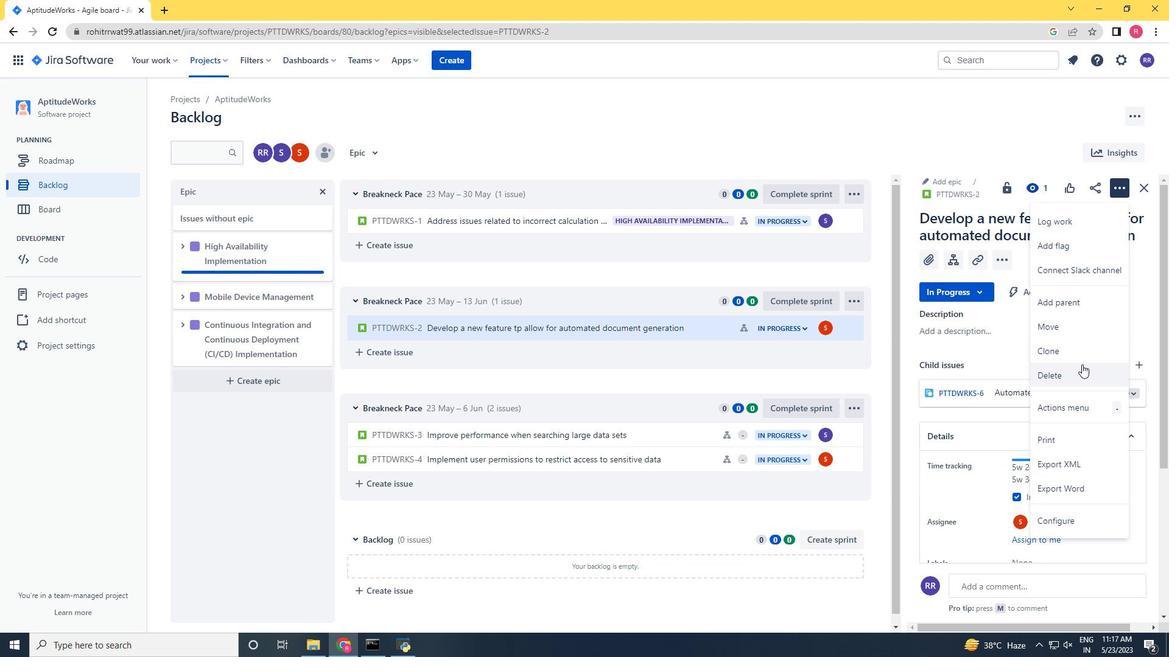 
Action: Mouse pressed left at (1078, 353)
Screenshot: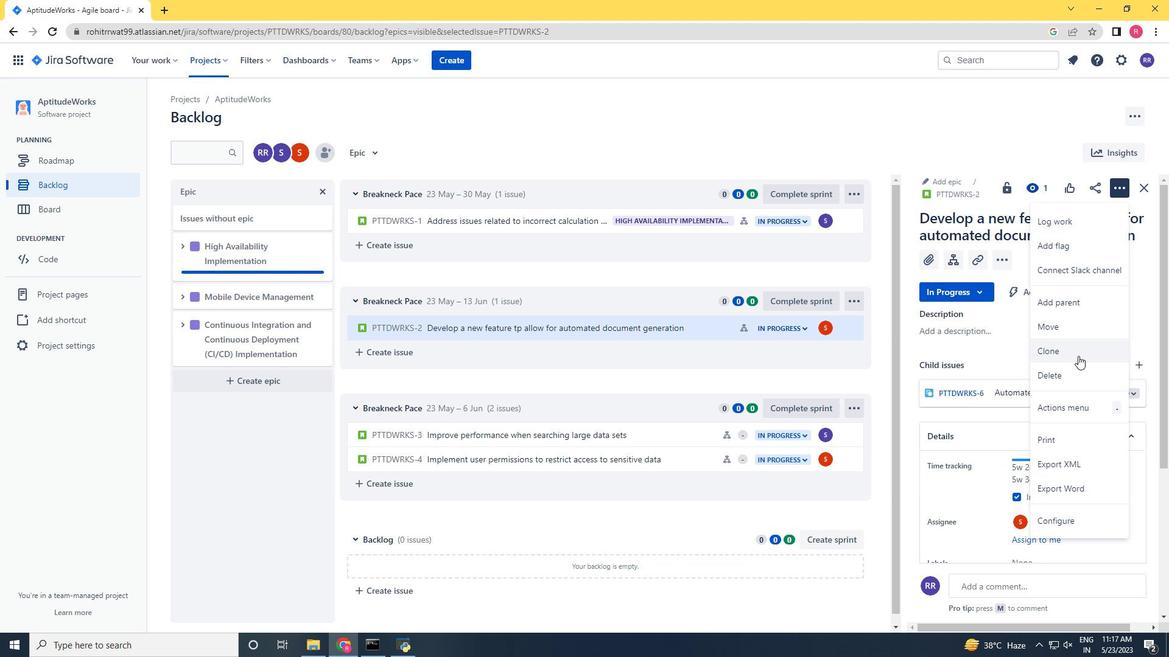 
Action: Mouse moved to (493, 200)
Screenshot: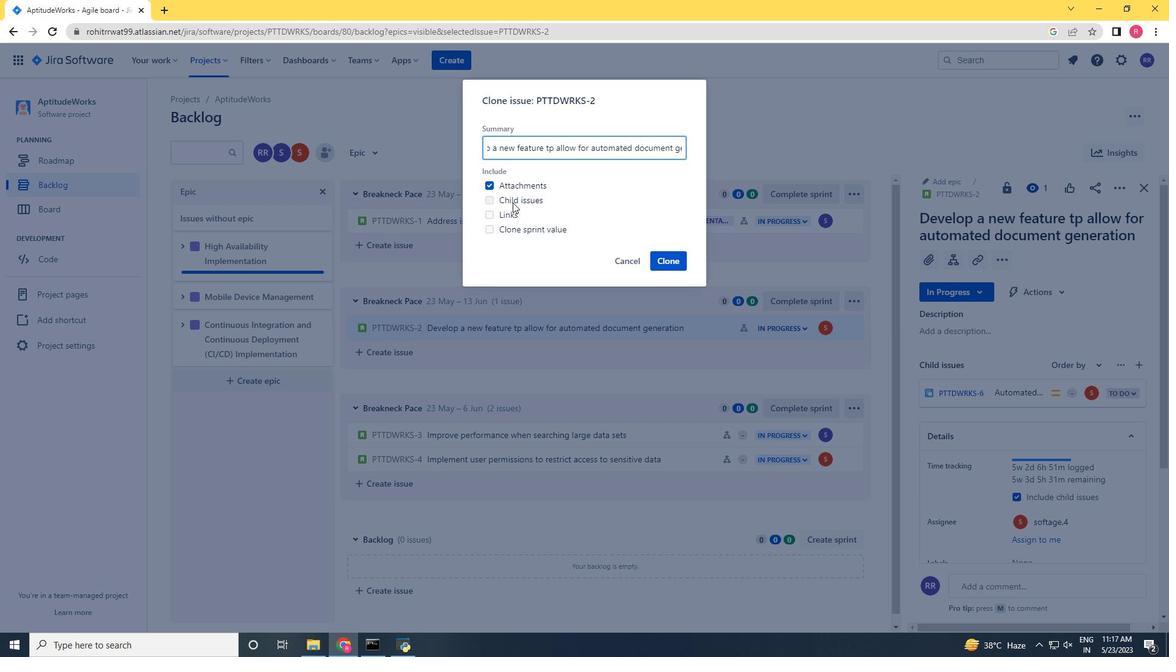 
Action: Mouse pressed left at (493, 200)
Screenshot: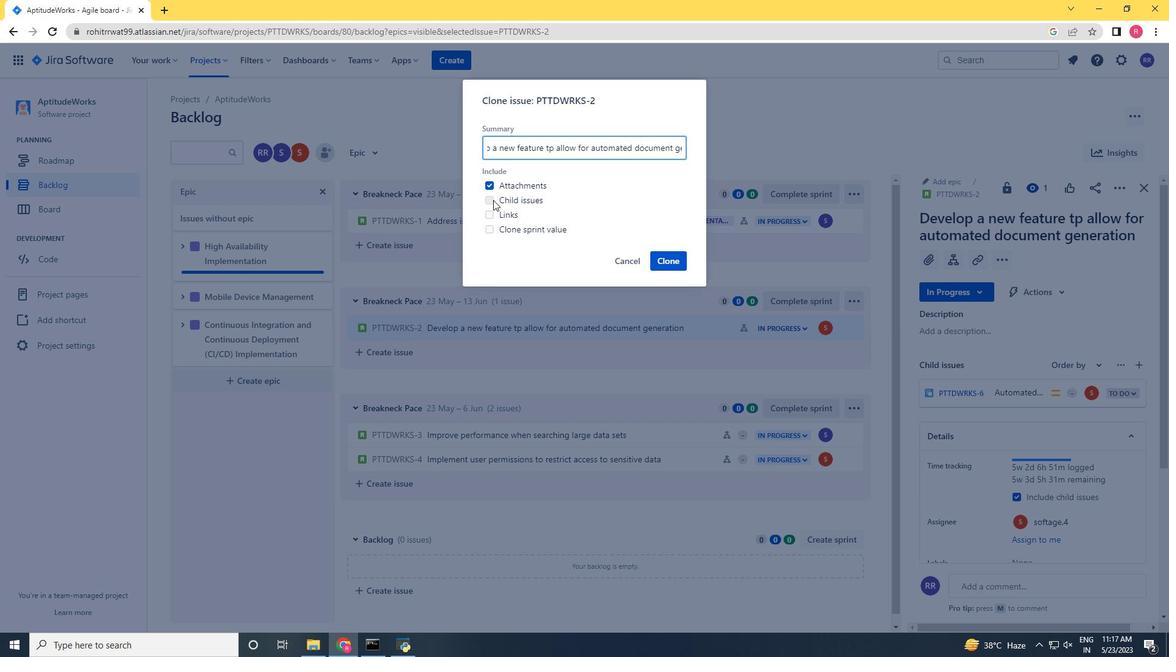 
Action: Mouse moved to (497, 215)
Screenshot: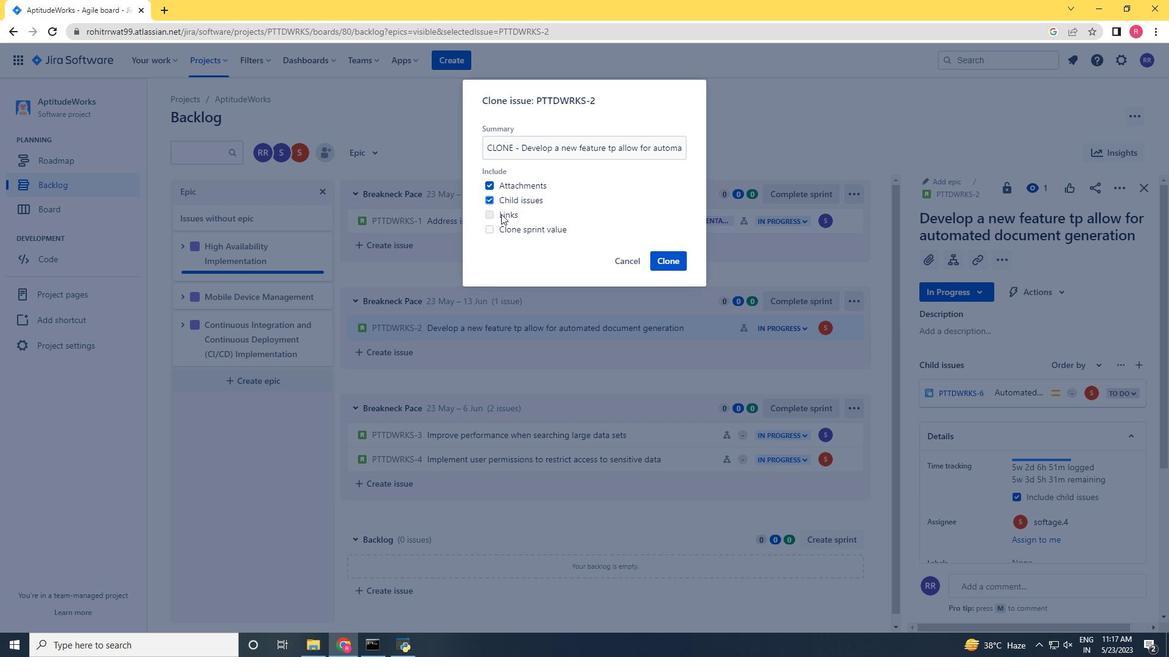
Action: Mouse pressed left at (497, 215)
Screenshot: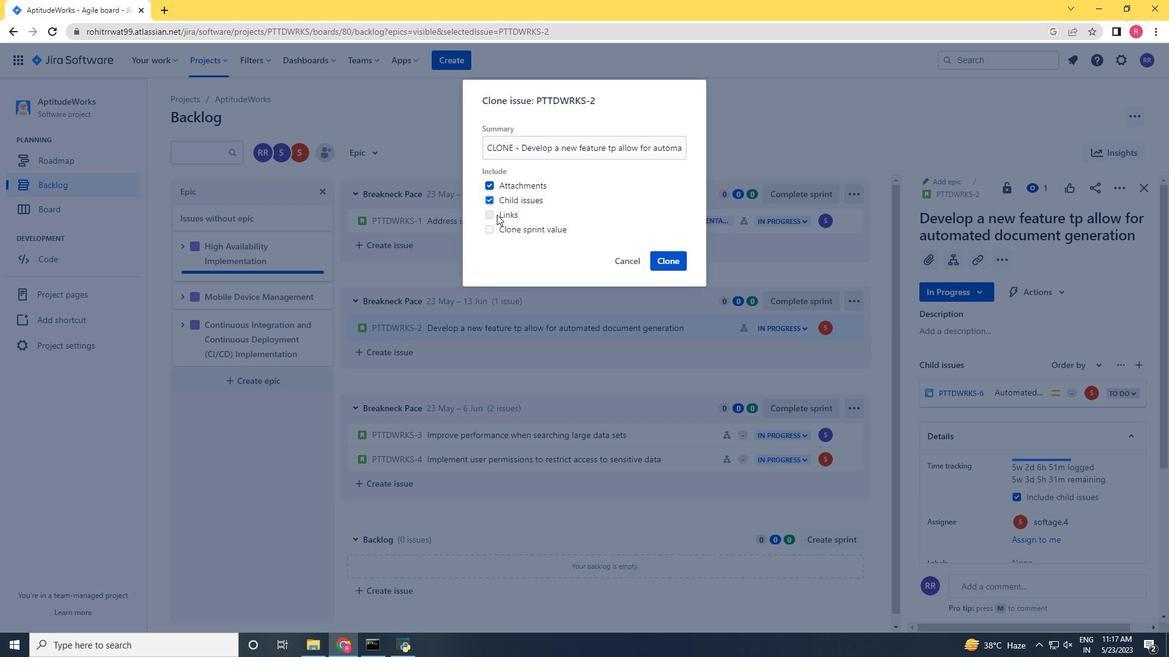 
Action: Mouse moved to (497, 229)
Screenshot: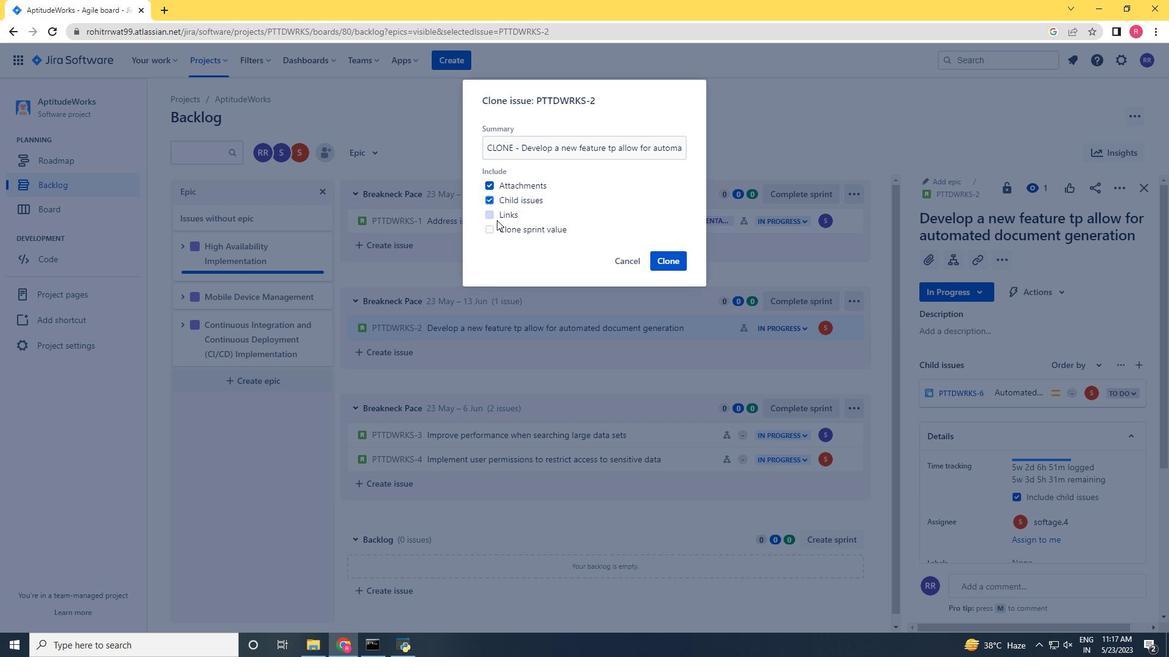 
Action: Mouse pressed left at (497, 229)
Screenshot: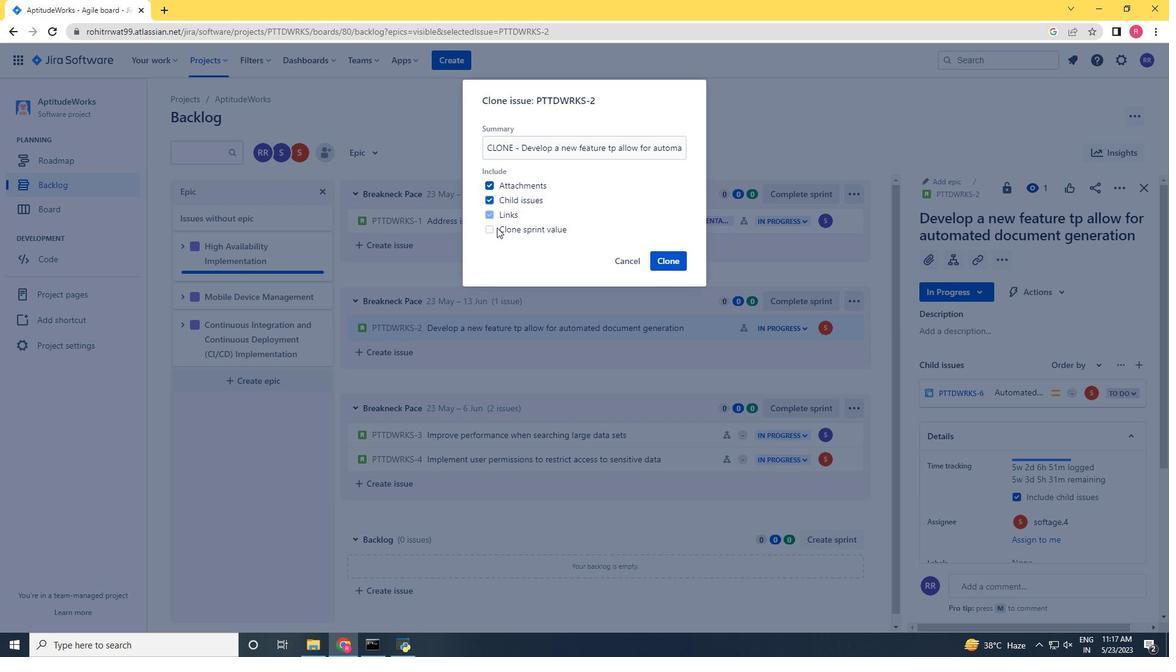 
Action: Mouse moved to (667, 265)
Screenshot: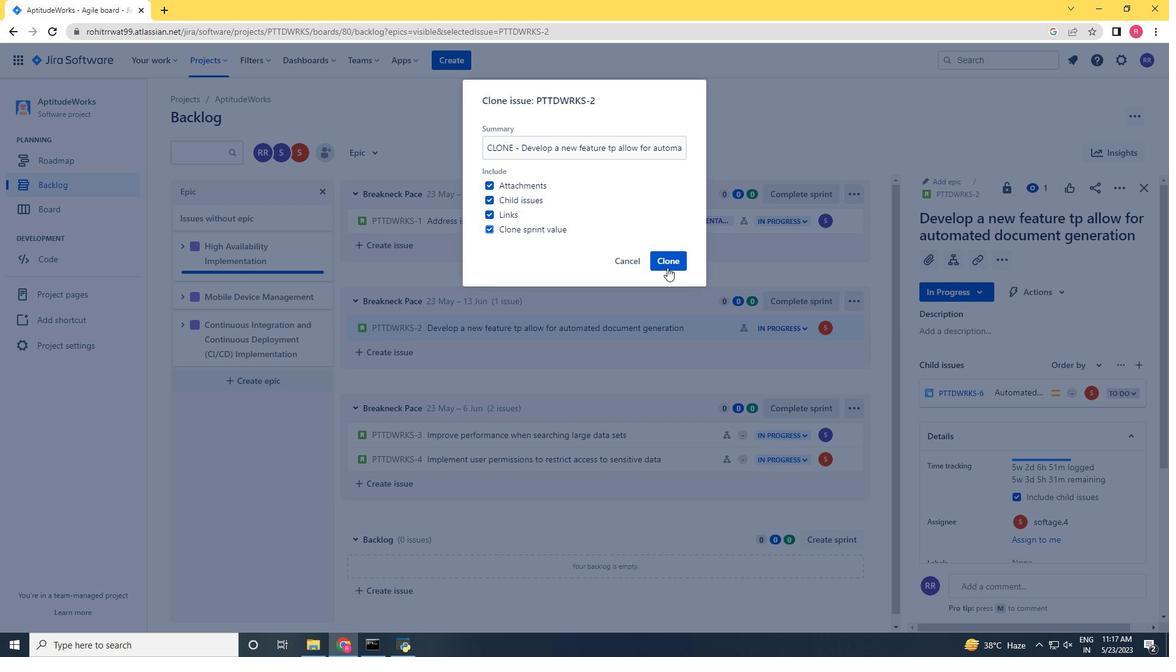 
Action: Mouse pressed left at (667, 265)
Screenshot: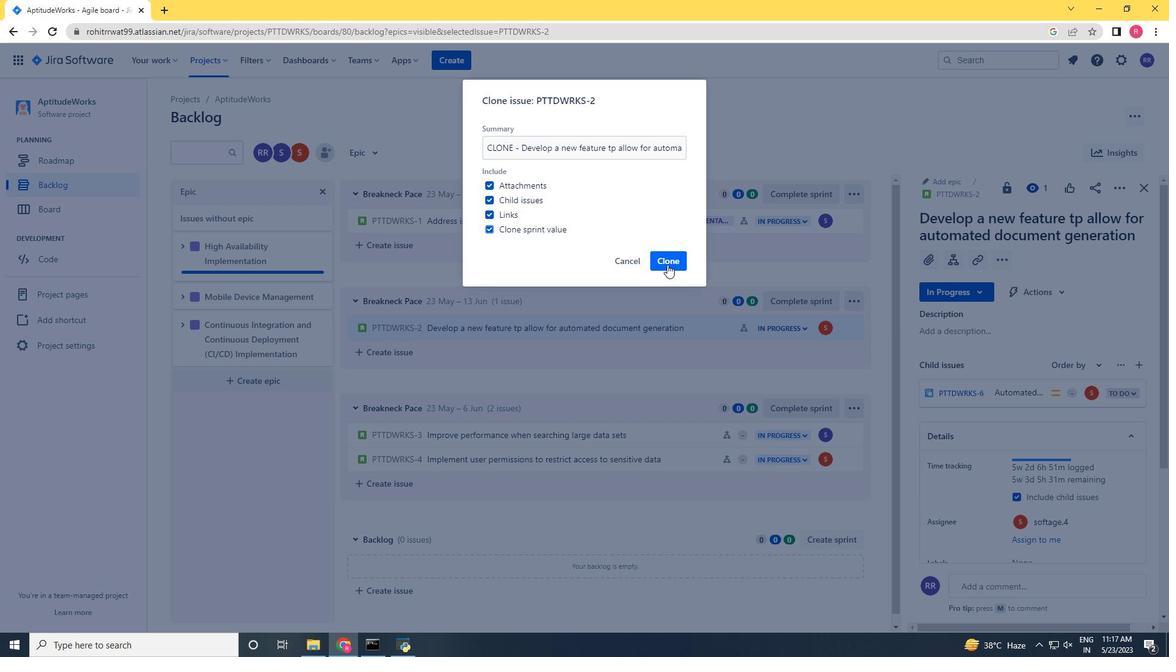 
Action: Mouse moved to (693, 454)
Screenshot: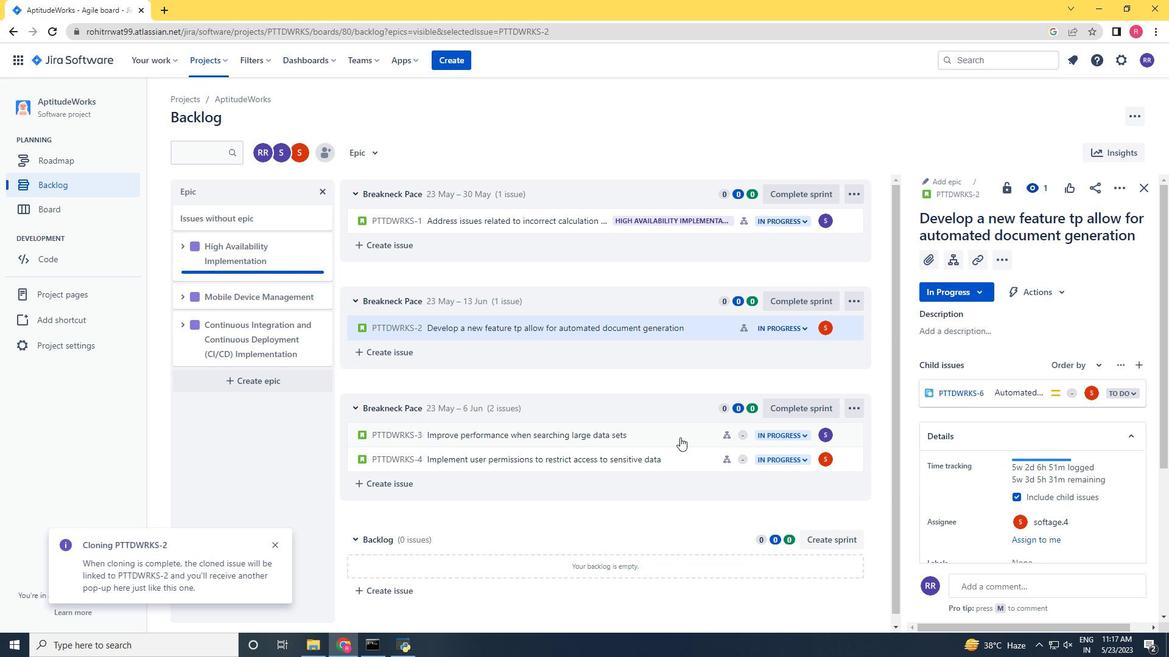 
Action: Mouse scrolled (693, 453) with delta (0, 0)
Screenshot: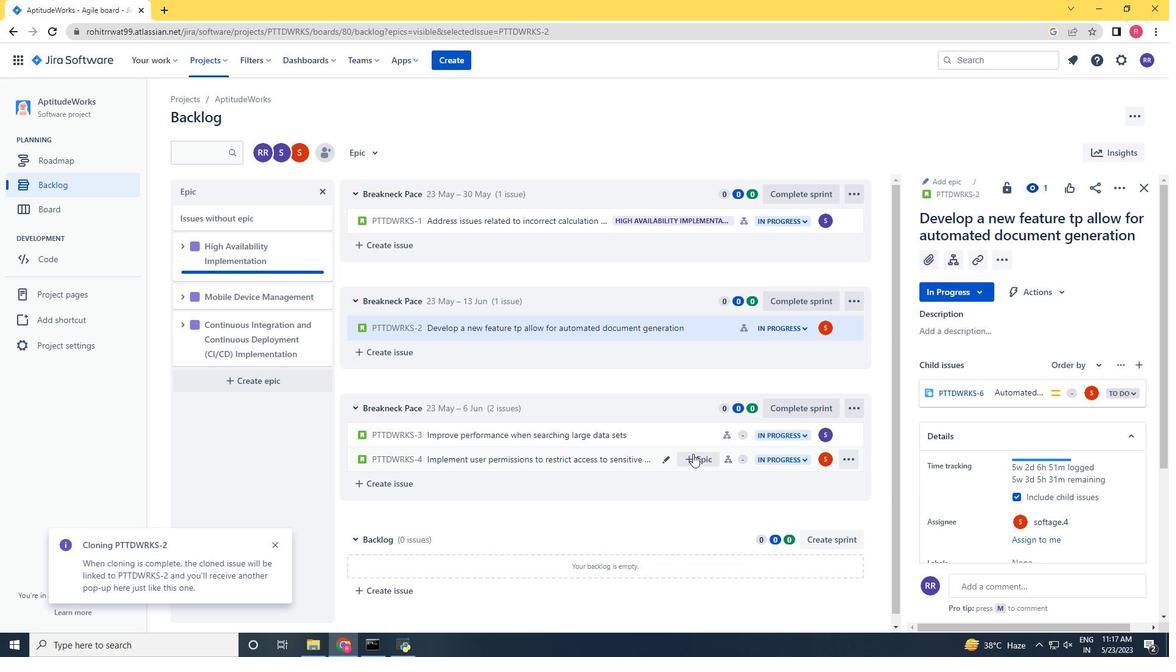 
Action: Mouse scrolled (693, 453) with delta (0, 0)
Screenshot: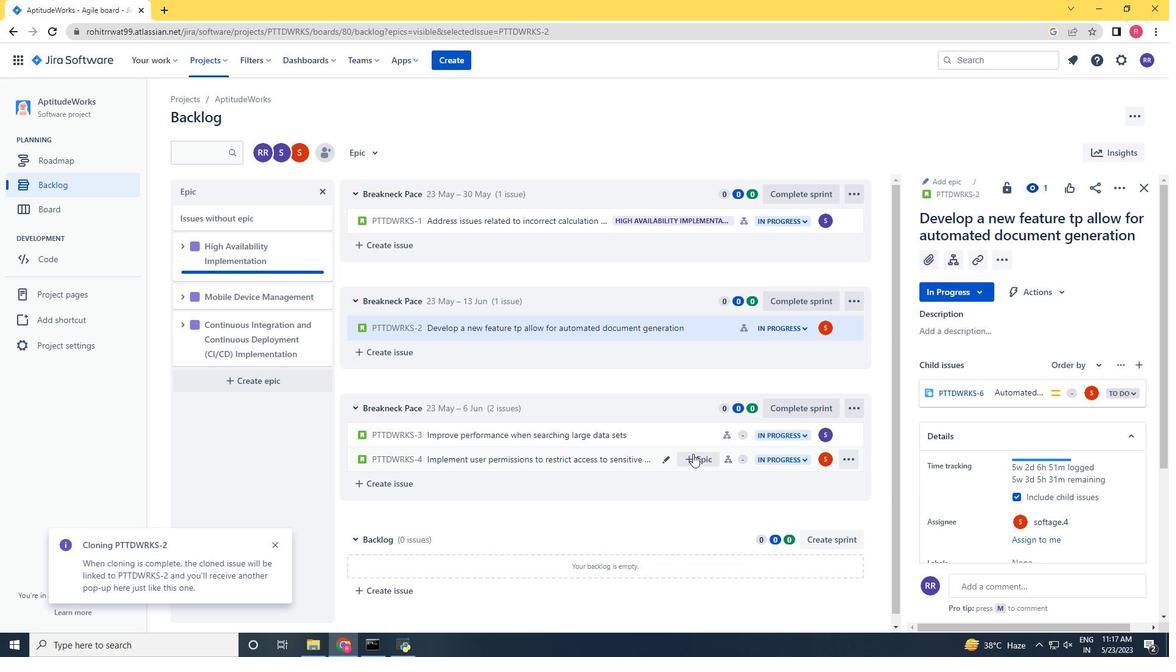 
Action: Mouse scrolled (693, 453) with delta (0, 0)
Screenshot: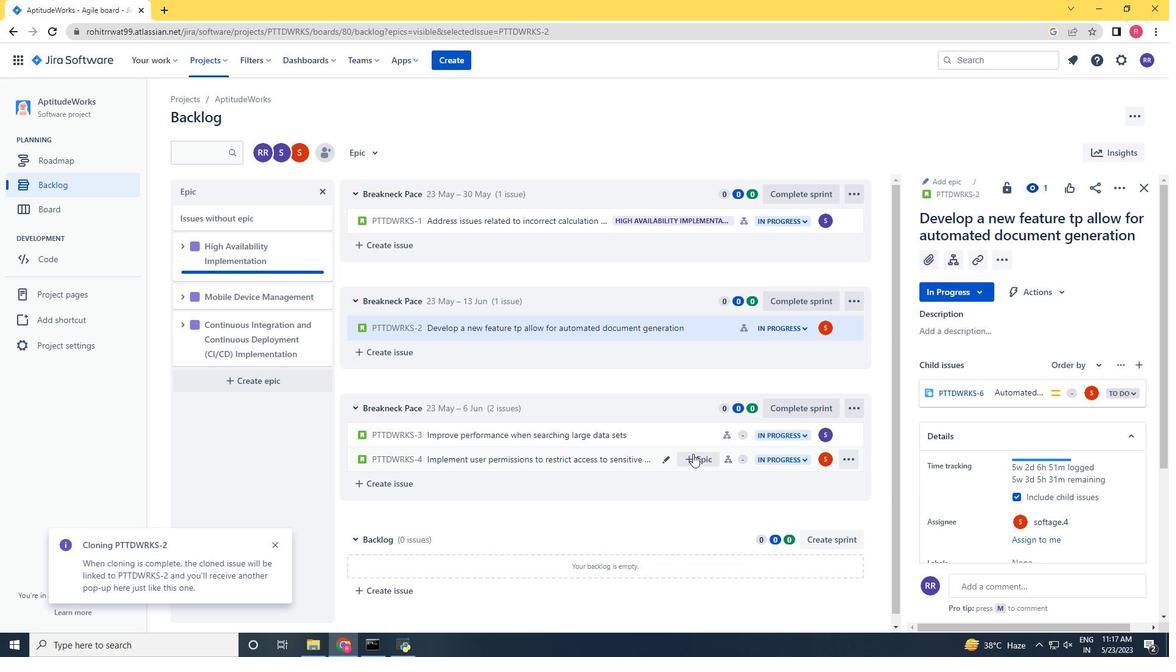 
Action: Mouse scrolled (693, 453) with delta (0, 0)
Screenshot: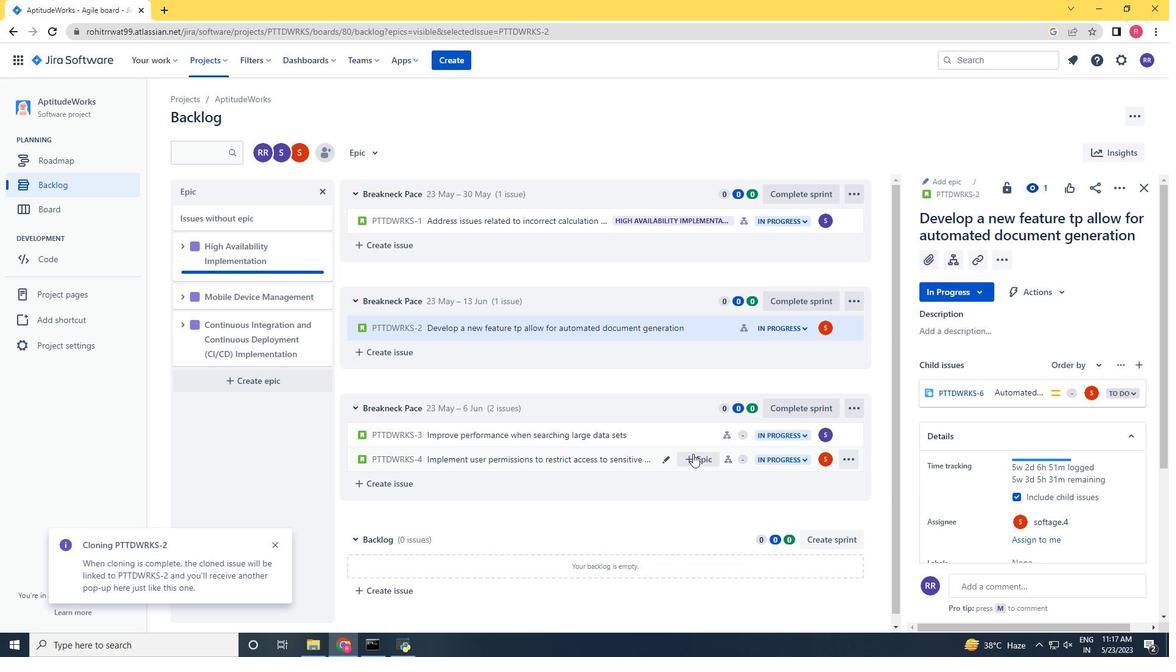 
Action: Mouse scrolled (693, 453) with delta (0, 0)
Screenshot: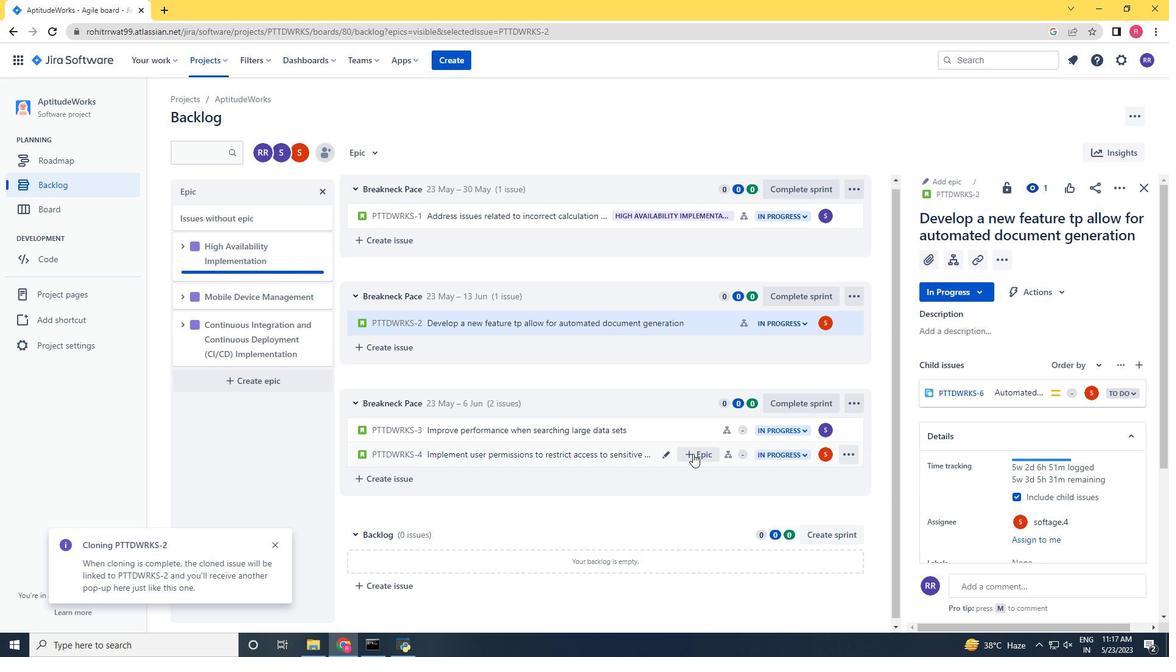 
Action: Mouse scrolled (693, 453) with delta (0, 0)
Screenshot: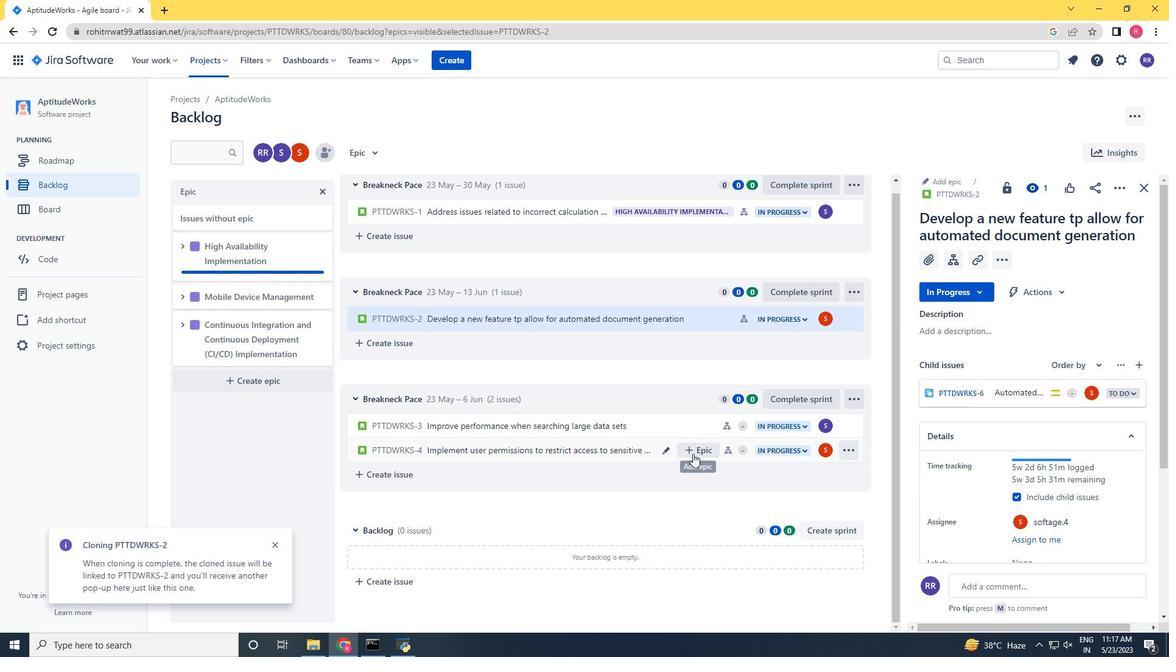 
Action: Mouse moved to (693, 453)
Screenshot: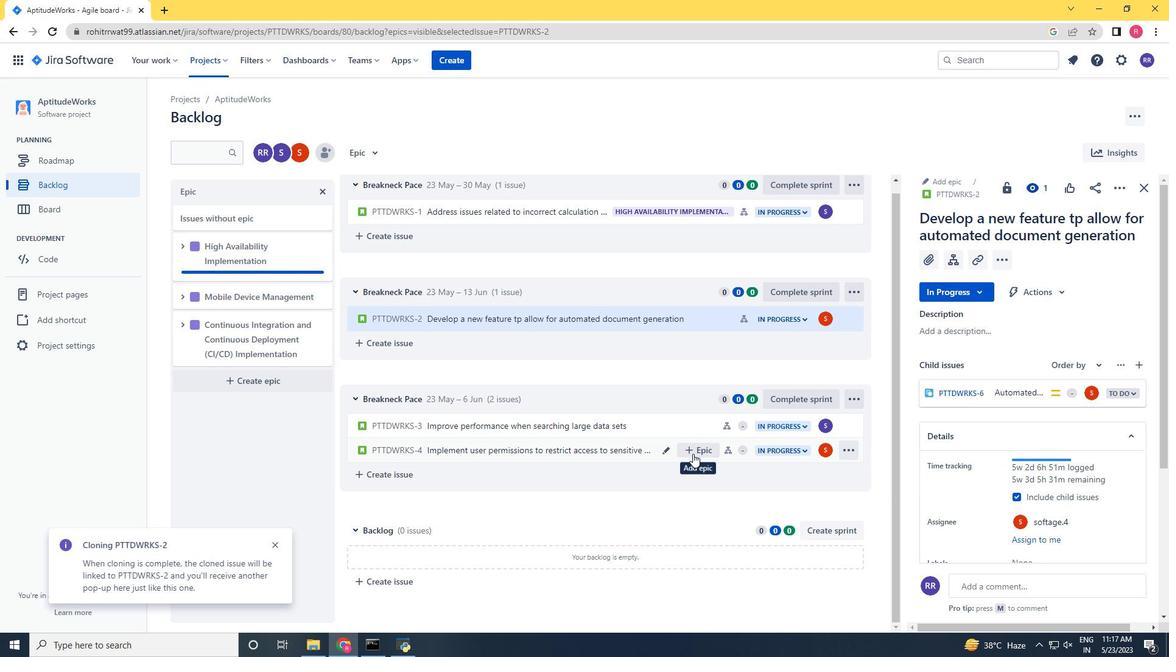 
Action: Mouse scrolled (693, 454) with delta (0, 0)
Screenshot: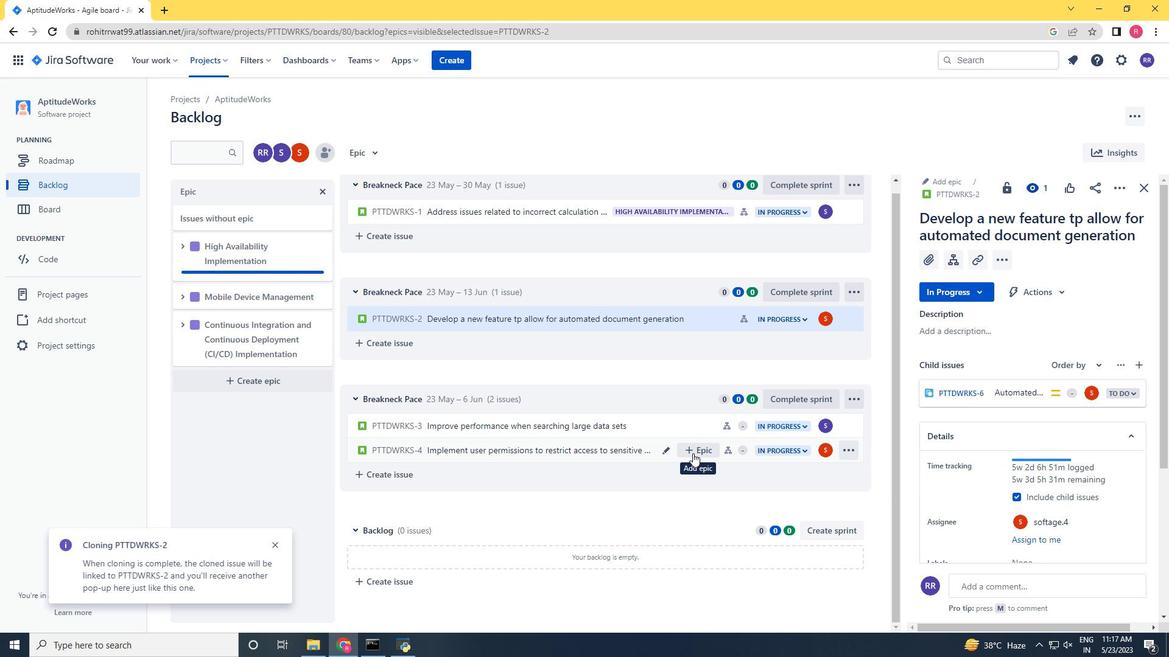 
Action: Mouse scrolled (693, 454) with delta (0, 0)
Screenshot: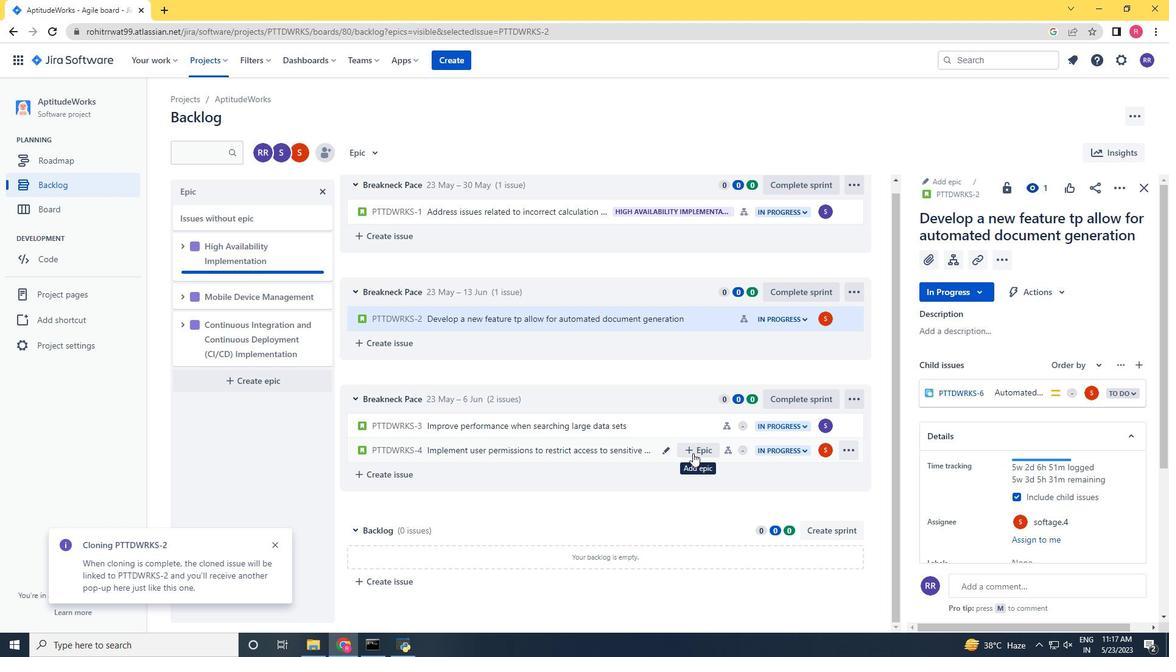 
Action: Mouse moved to (715, 425)
Screenshot: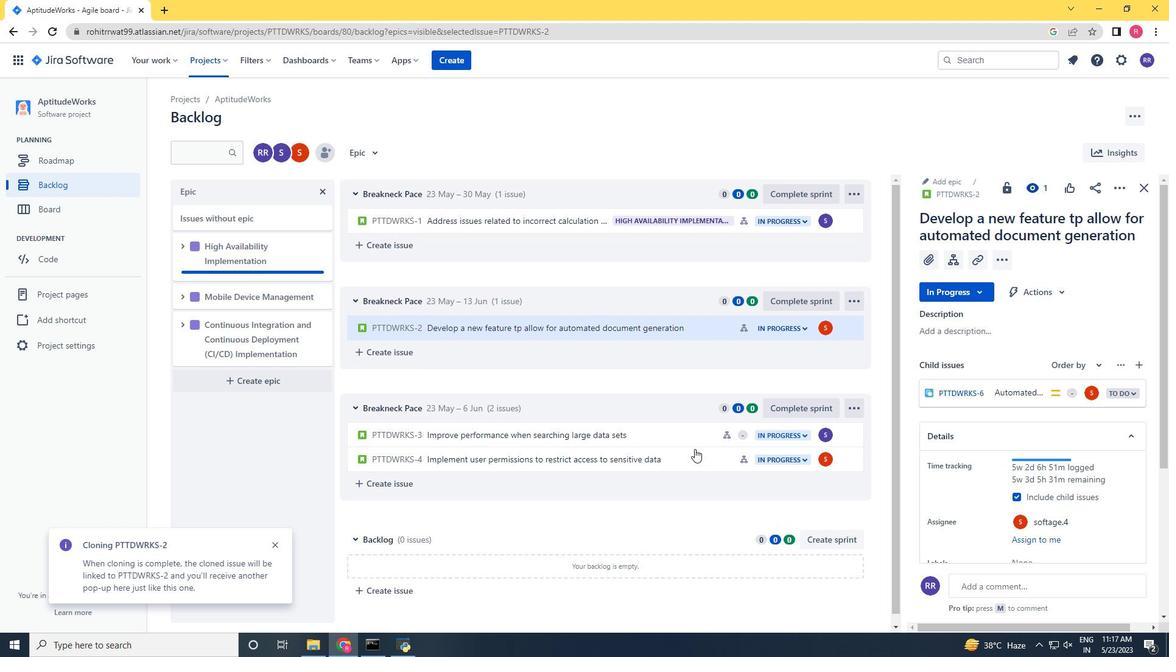 
Action: Mouse scrolled (697, 447) with delta (0, 0)
Screenshot: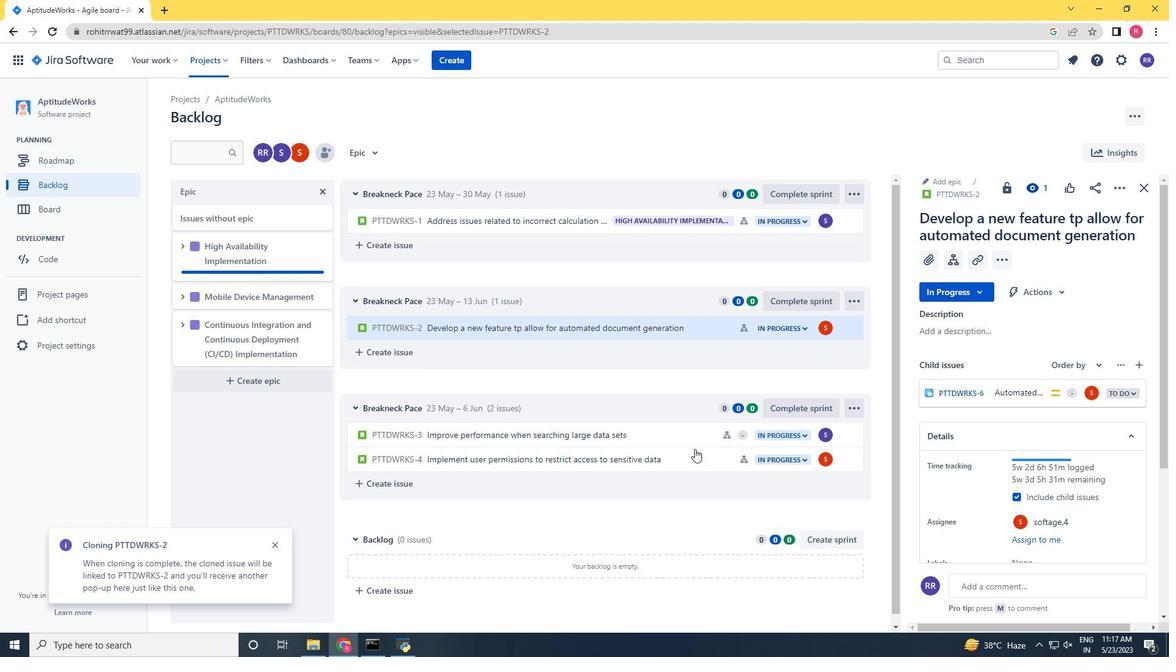 
Action: Mouse moved to (1116, 193)
Screenshot: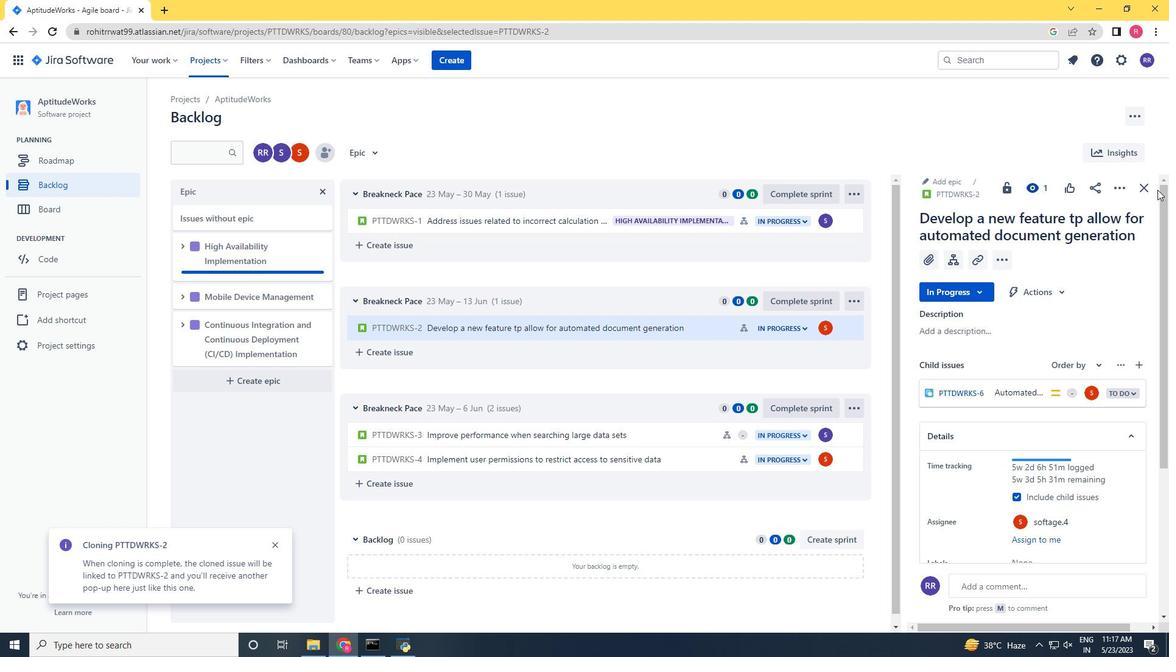 
Action: Mouse pressed left at (1116, 193)
Screenshot: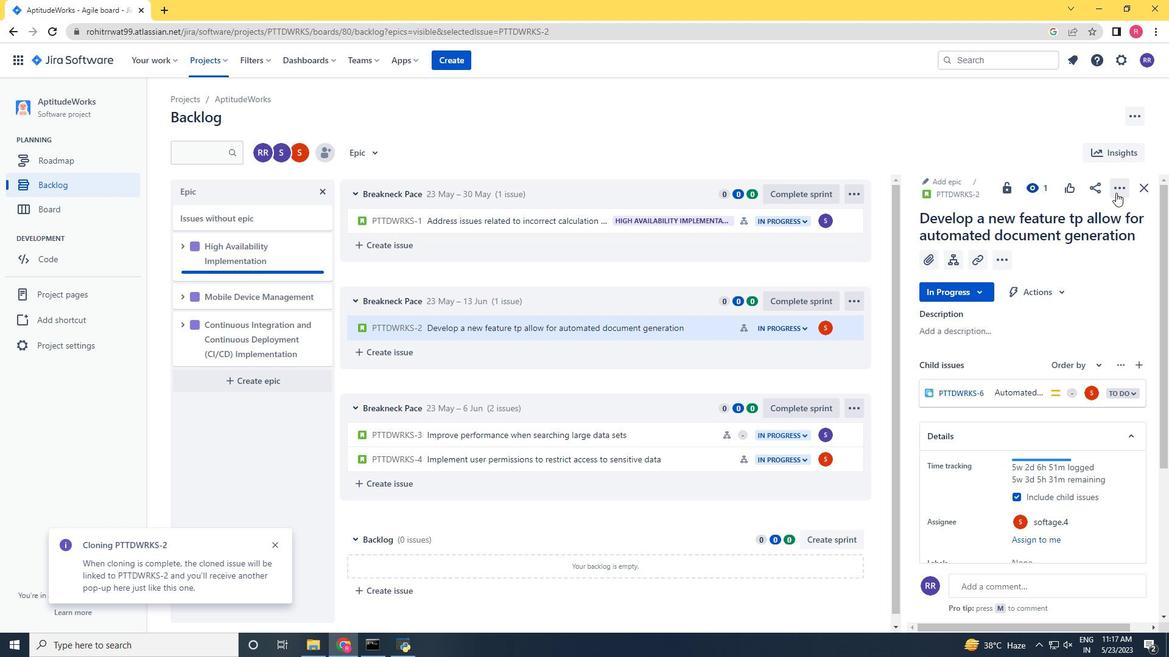 
Action: Mouse moved to (1052, 350)
Screenshot: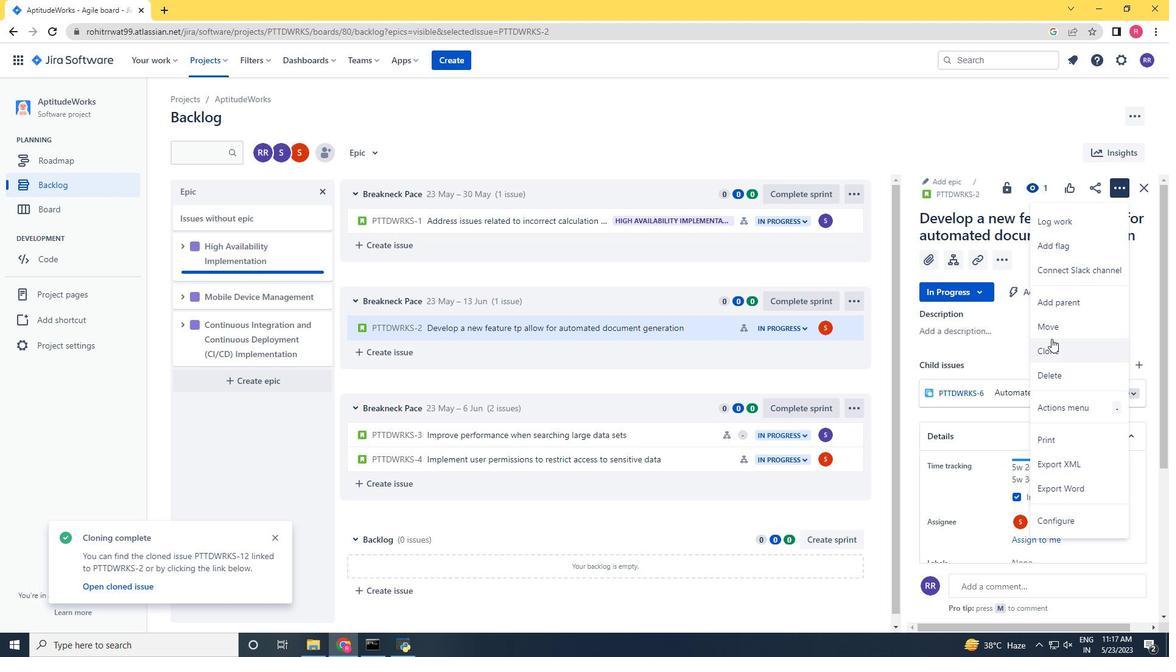 
Action: Mouse pressed left at (1052, 350)
Screenshot: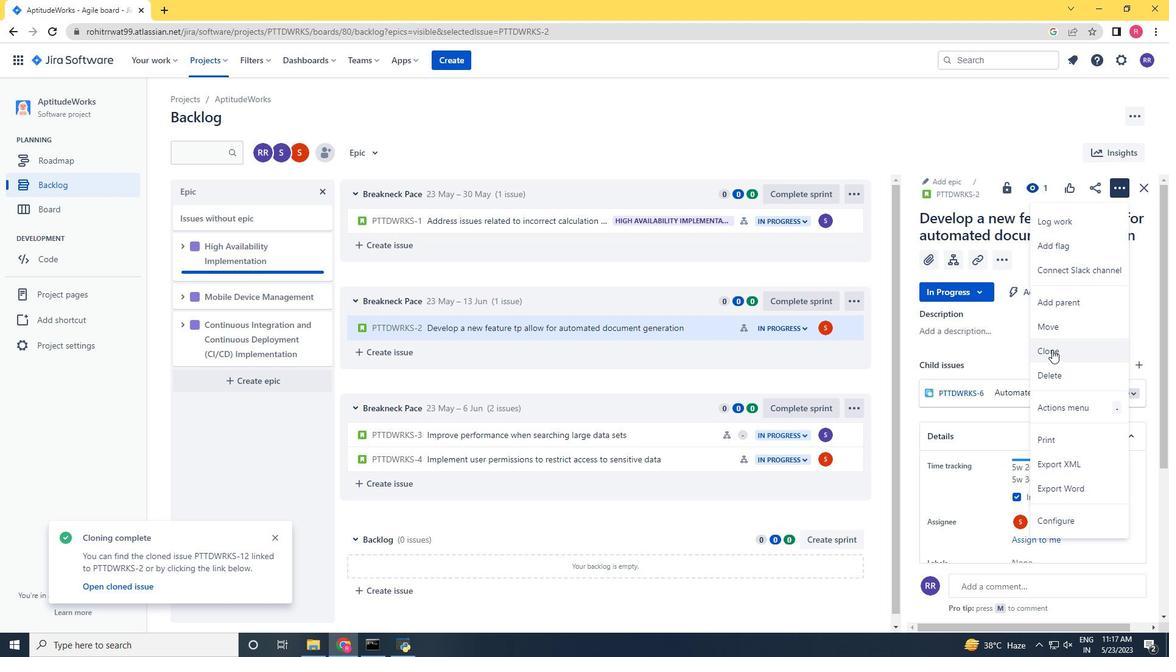 
Action: Mouse moved to (682, 258)
Screenshot: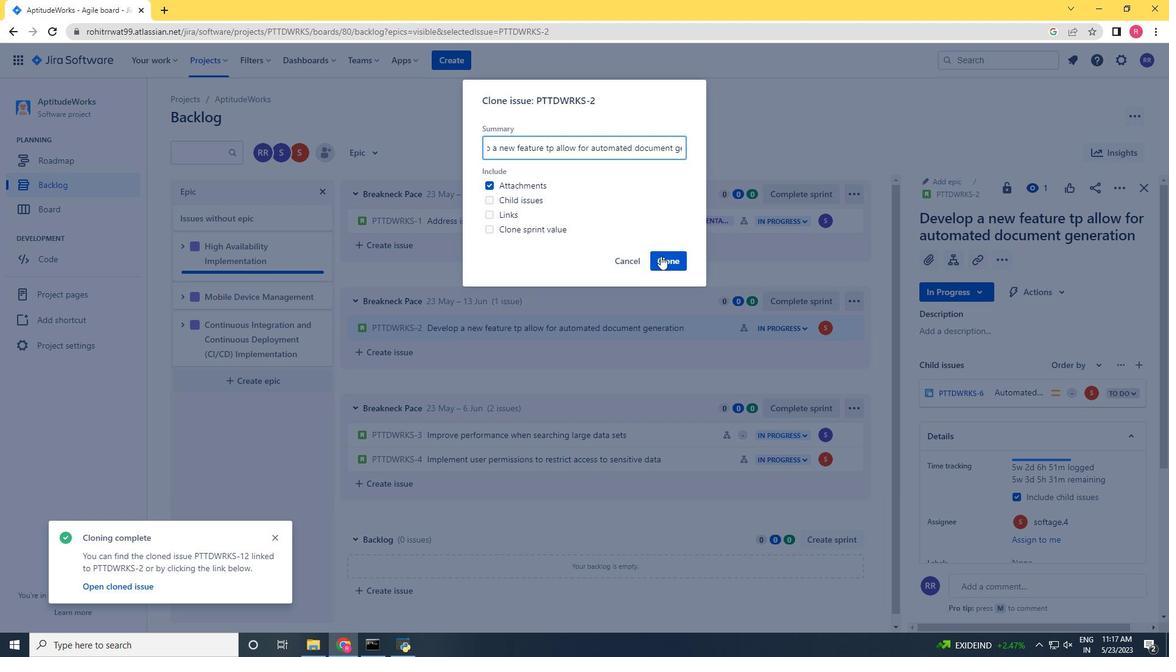
Action: Mouse pressed left at (682, 258)
Screenshot: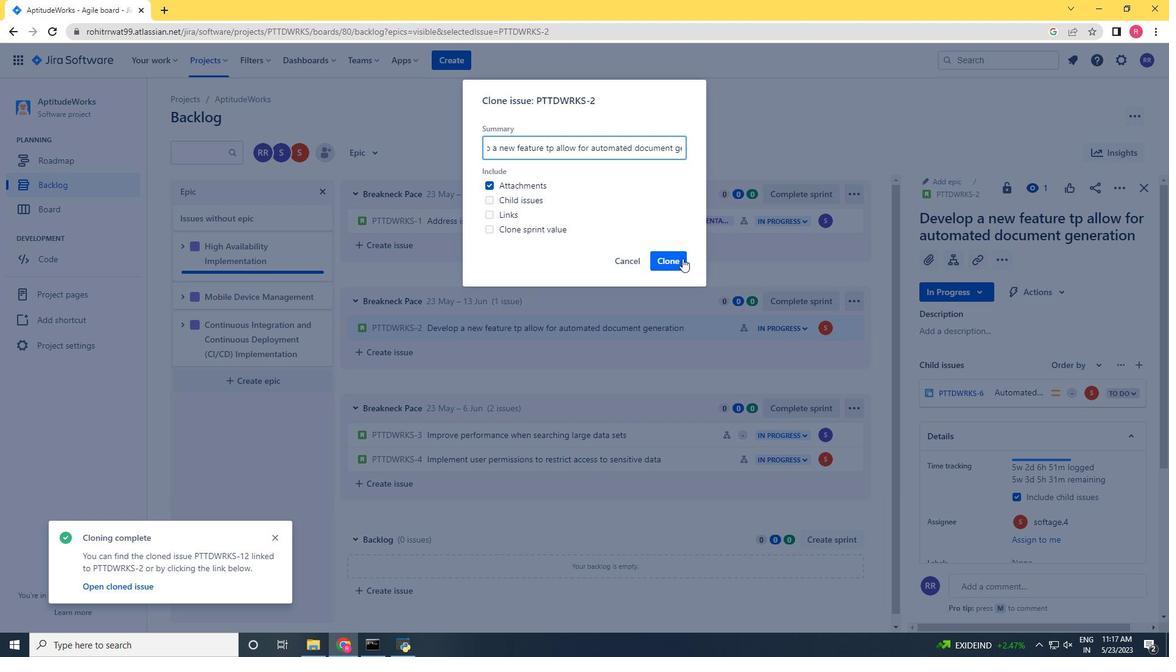 
Action: Mouse moved to (728, 508)
Screenshot: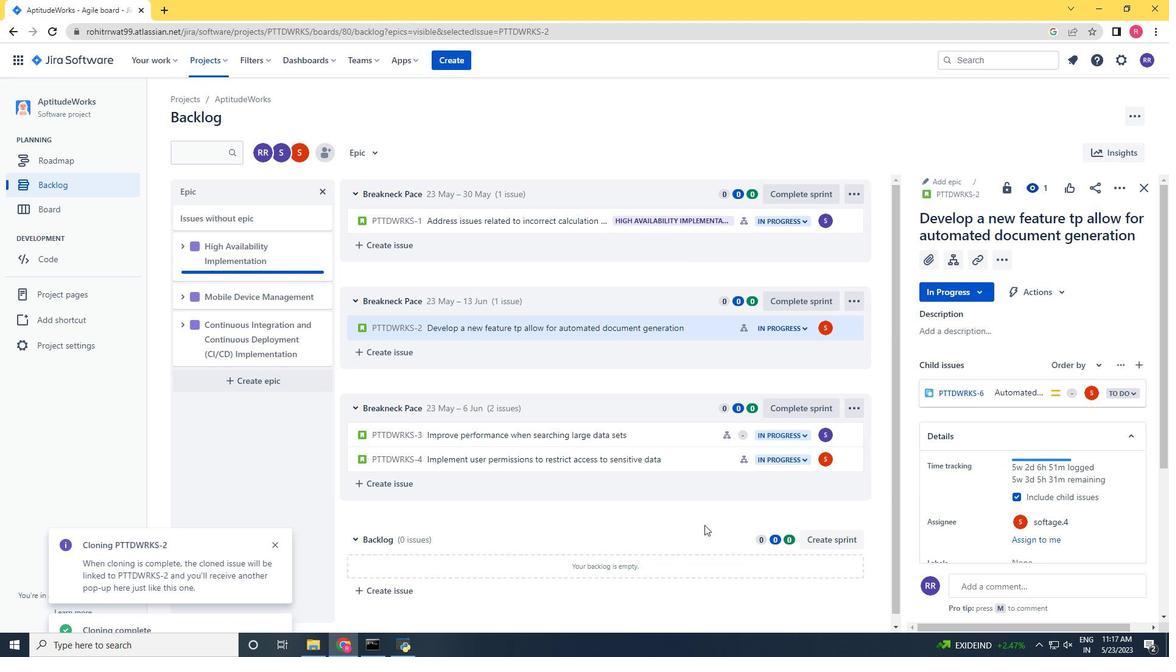 
Action: Mouse scrolled (728, 508) with delta (0, 0)
Screenshot: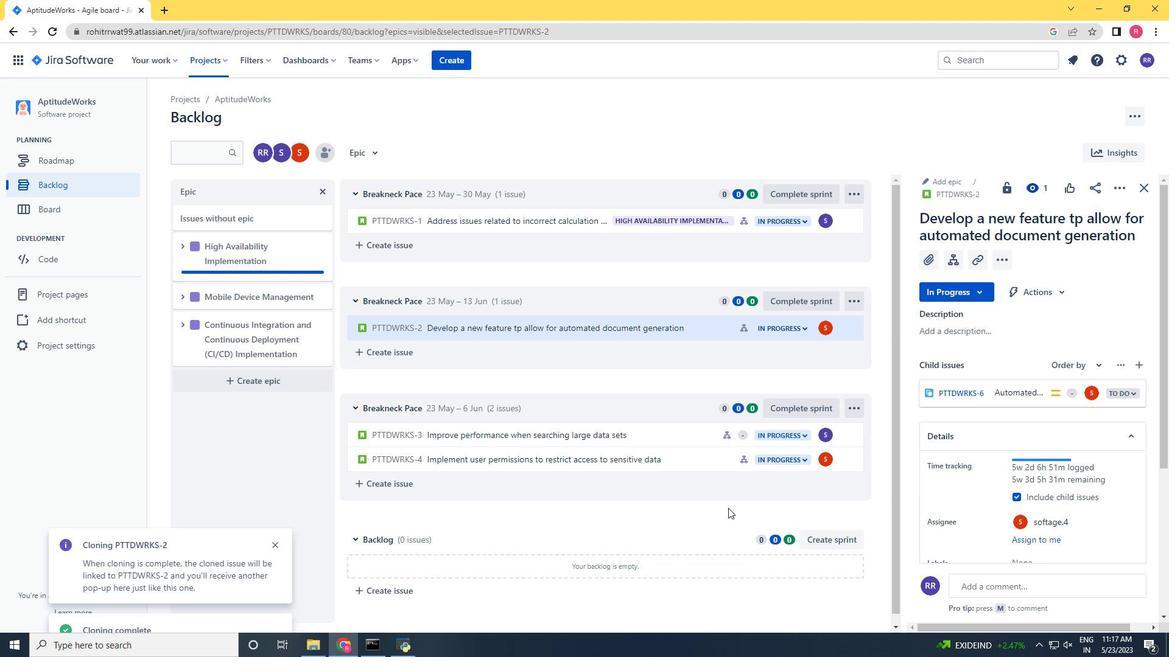 
Action: Mouse scrolled (728, 508) with delta (0, 0)
Screenshot: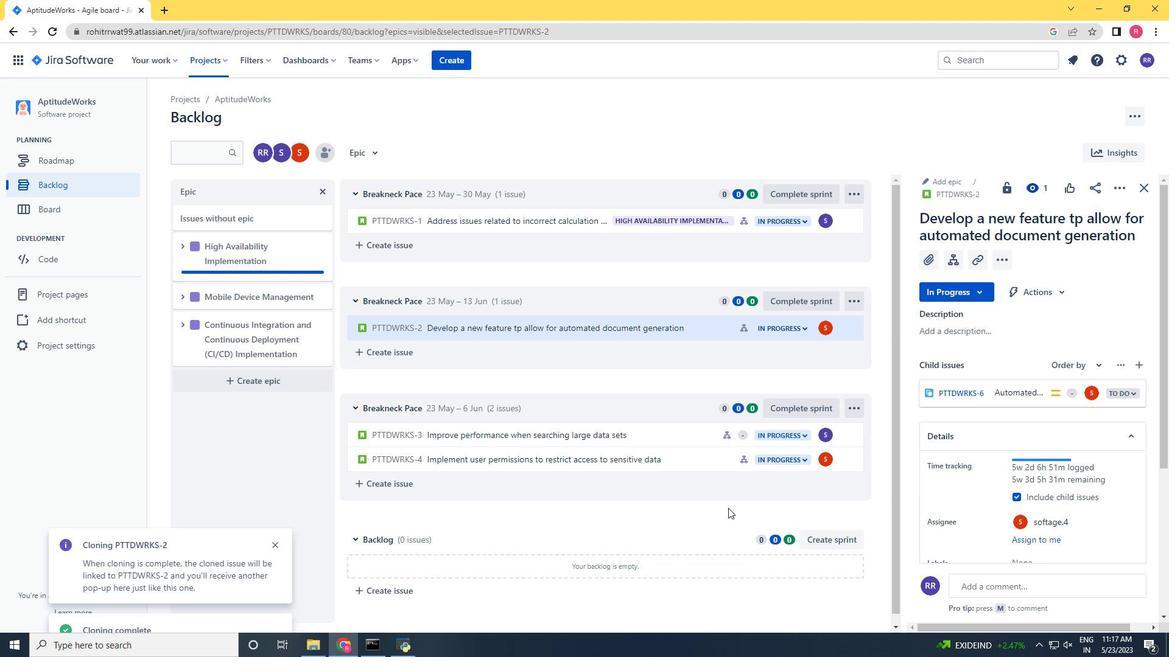 
Action: Mouse moved to (698, 313)
Screenshot: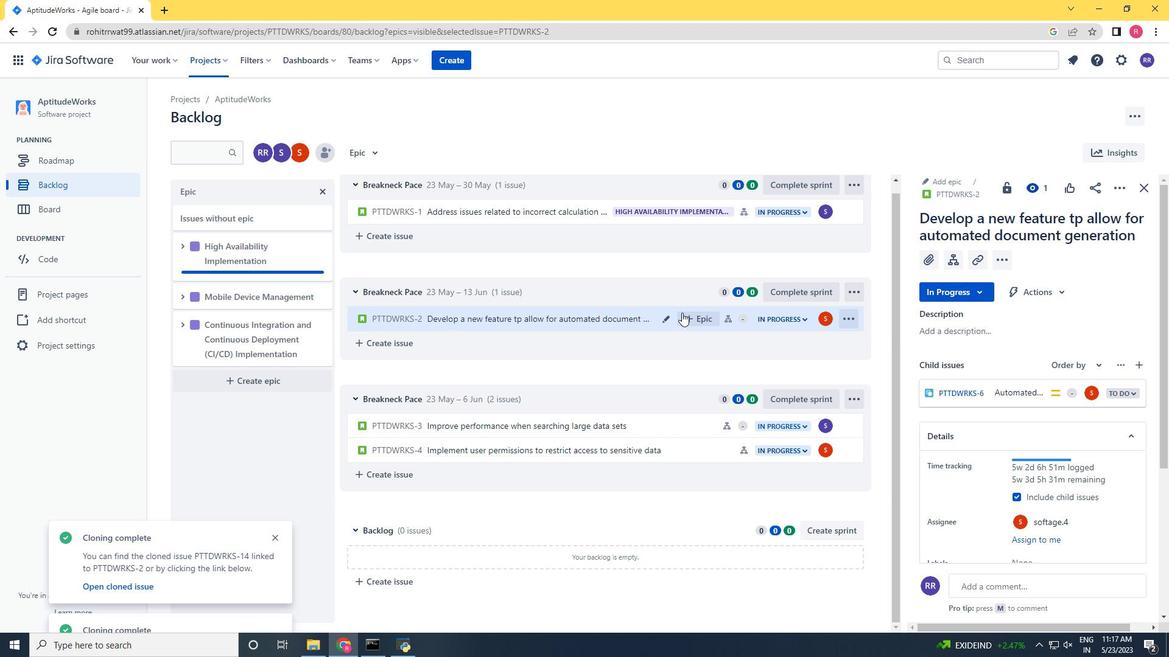 
Action: Mouse pressed left at (698, 313)
Screenshot: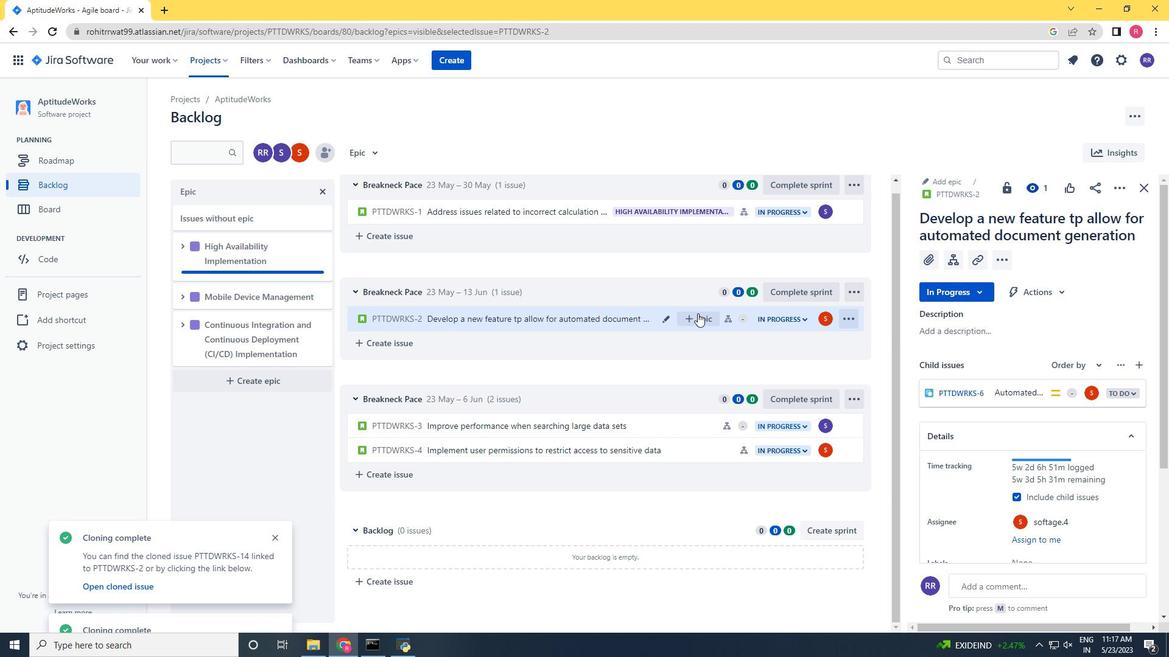 
Action: Mouse moved to (747, 402)
Screenshot: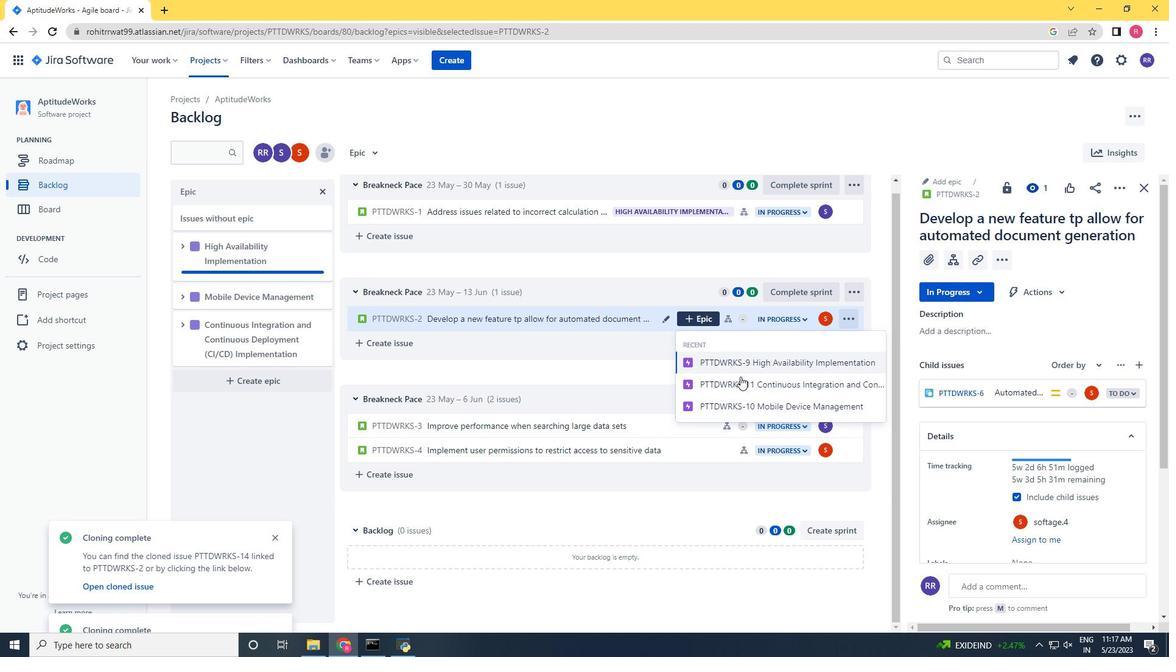 
Action: Mouse pressed left at (747, 402)
Screenshot: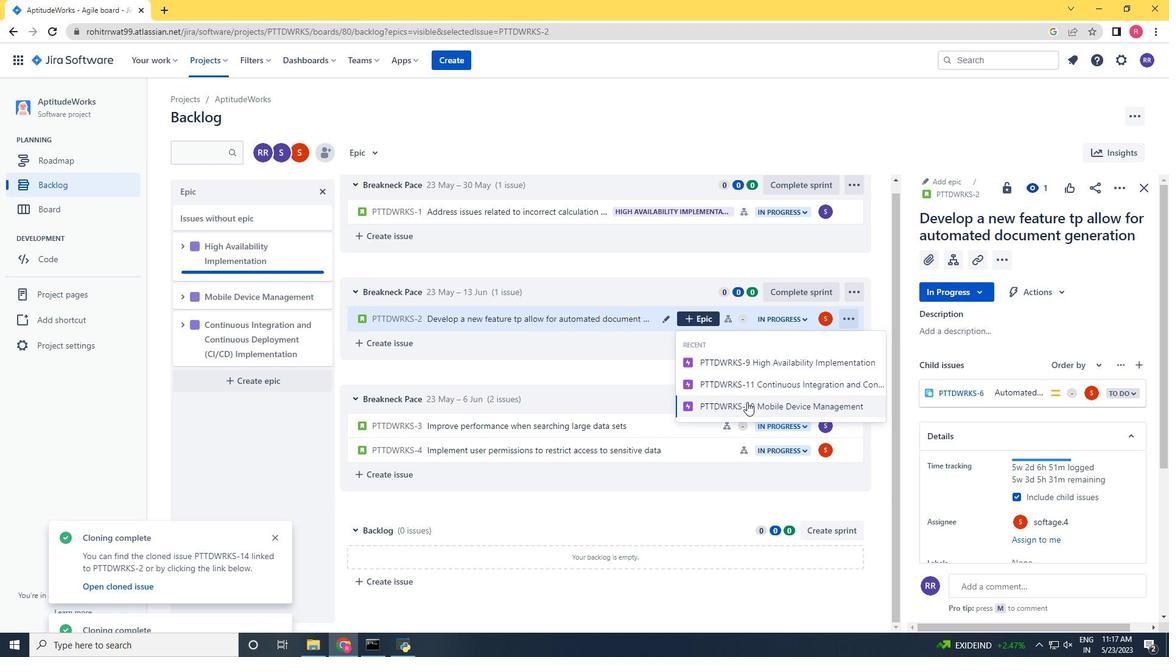 
Action: Mouse moved to (71, 112)
Screenshot: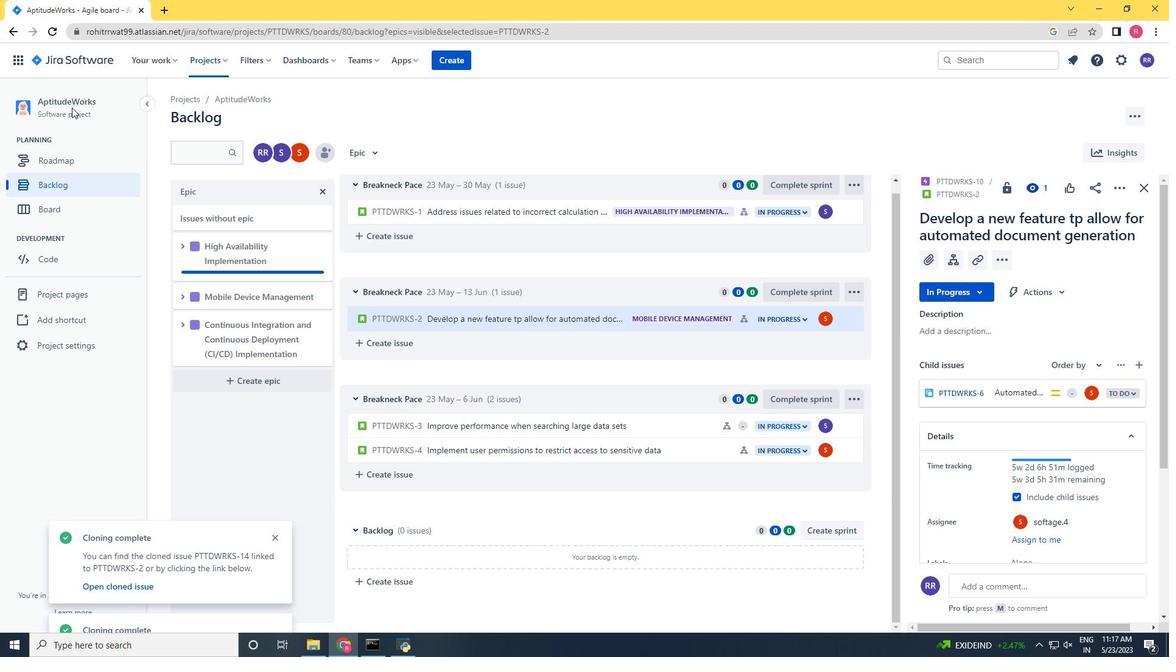 
